 Task: Find an Airbnb in Jilin, China for 4 guests from July 10 to July 25, with a price range of ₹15,000 to ₹25,000, 2 bedrooms, 3 beds, 2 bathrooms, and amenities including Wifi, Free parking, TV, and Breakfast. Enable self check-in.
Action: Mouse moved to (480, 65)
Screenshot: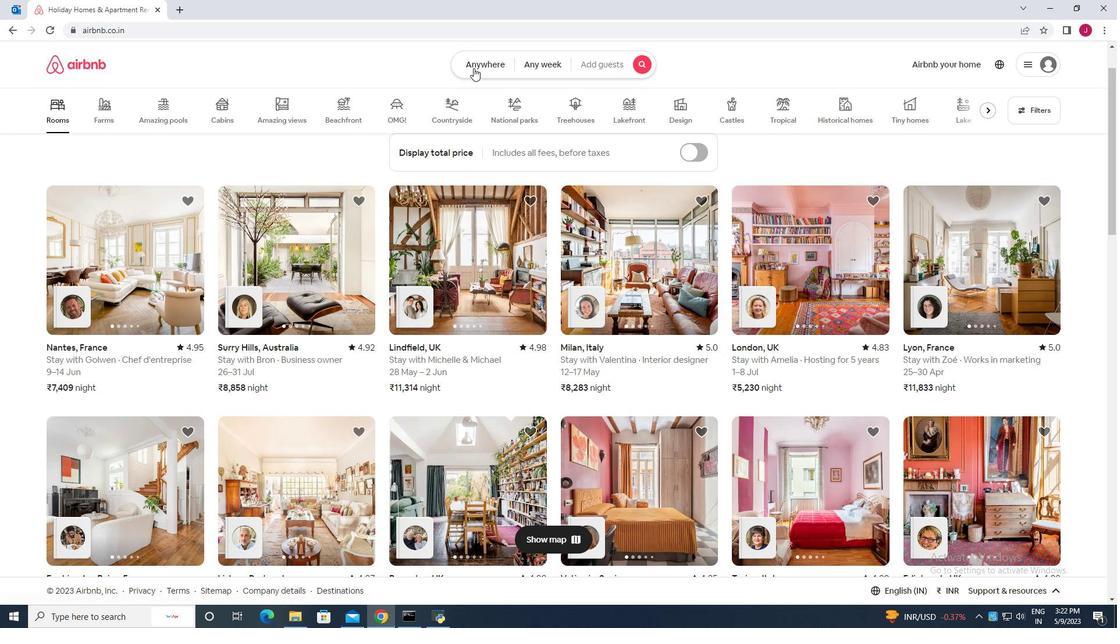
Action: Mouse pressed left at (480, 65)
Screenshot: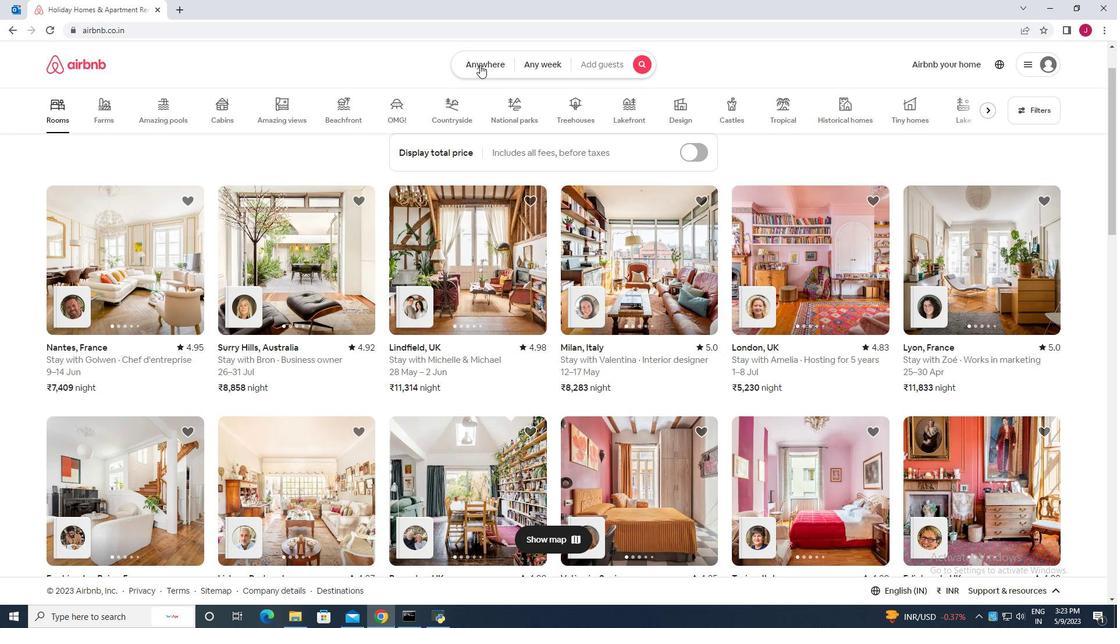 
Action: Mouse moved to (376, 110)
Screenshot: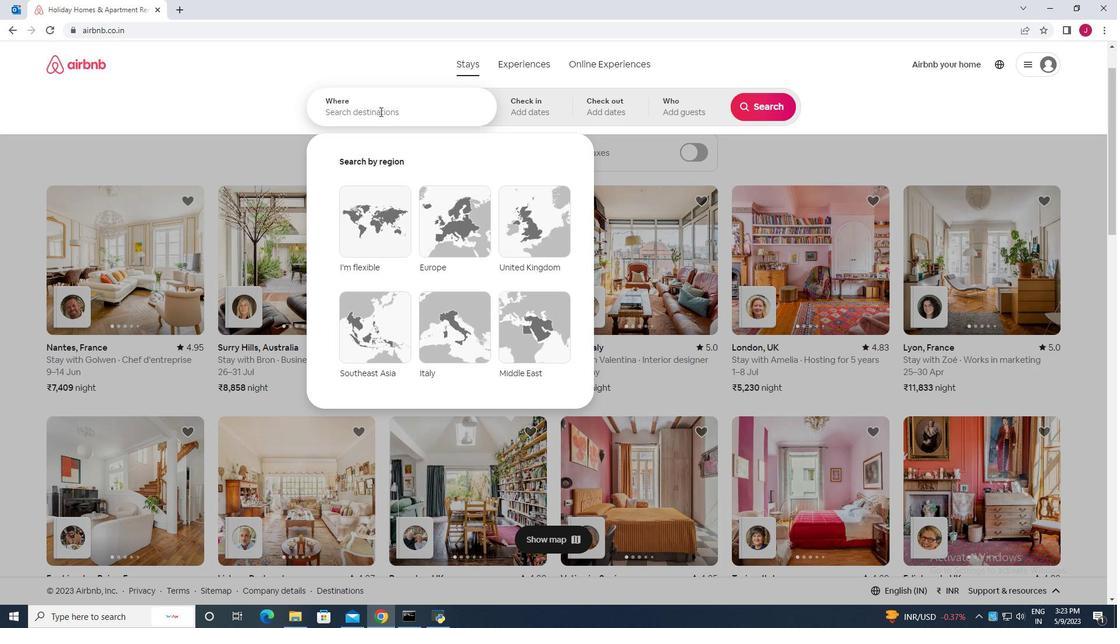 
Action: Mouse pressed left at (376, 110)
Screenshot: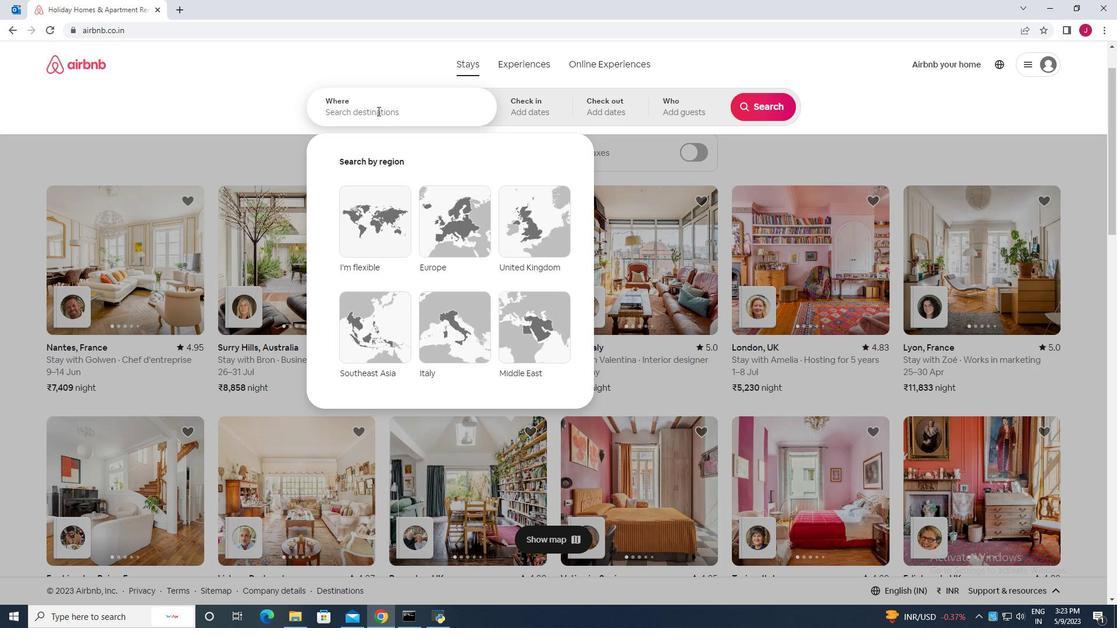 
Action: Key pressed jilin<Key.space>china
Screenshot: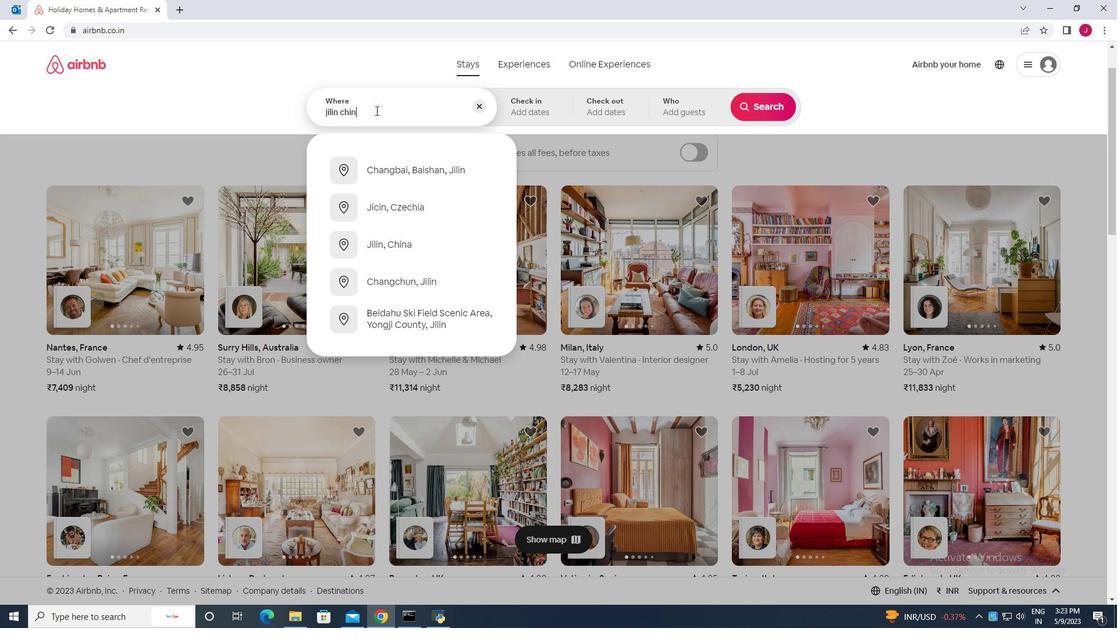
Action: Mouse moved to (404, 211)
Screenshot: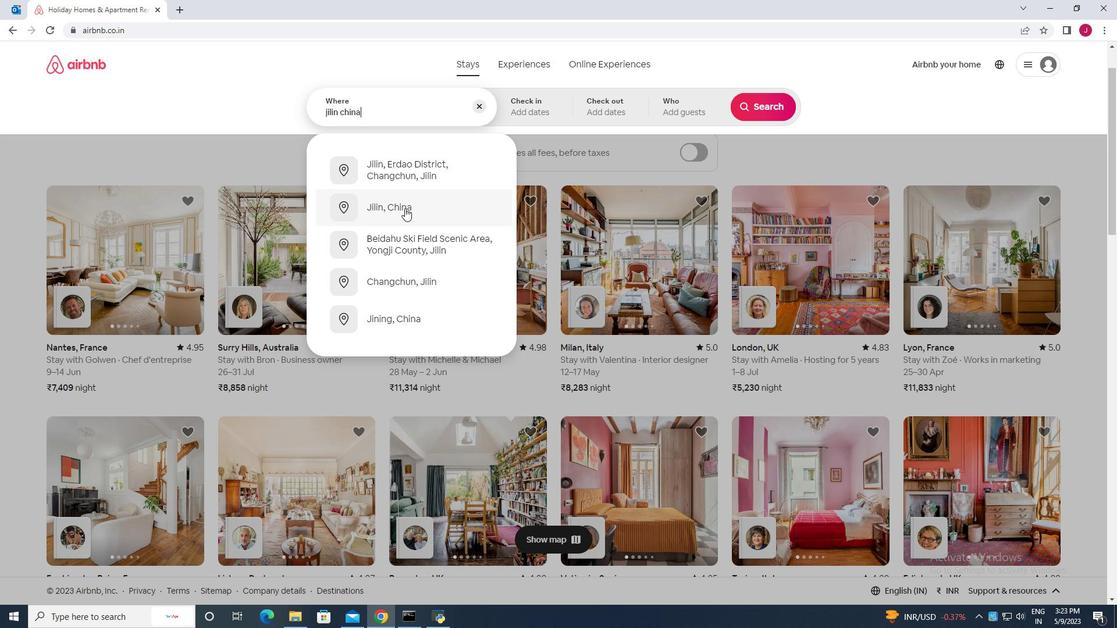 
Action: Mouse pressed left at (404, 211)
Screenshot: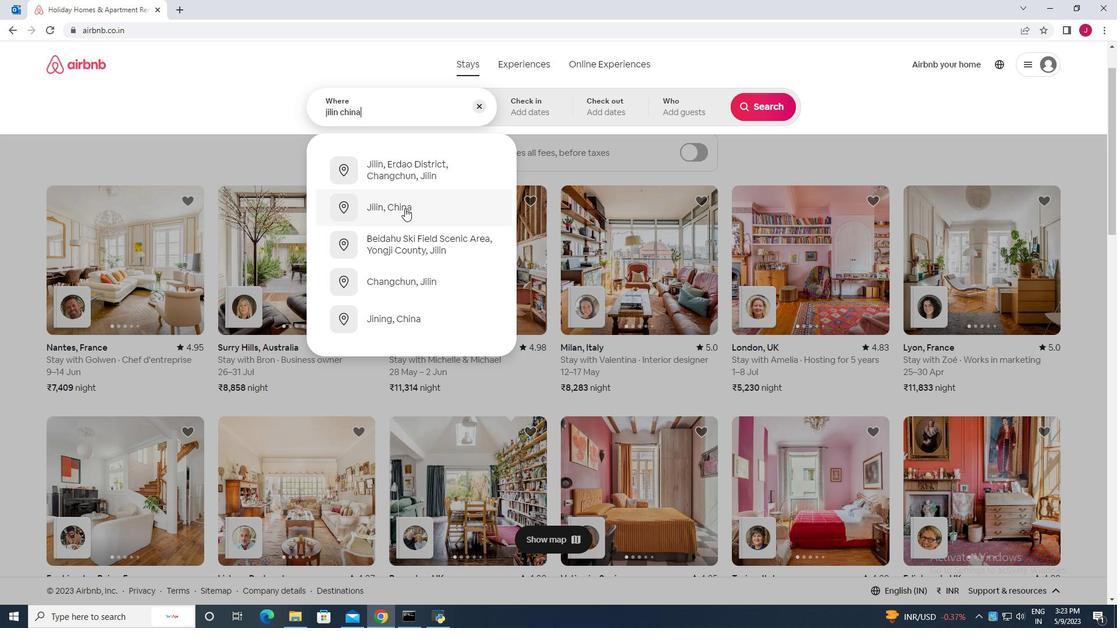 
Action: Mouse moved to (764, 201)
Screenshot: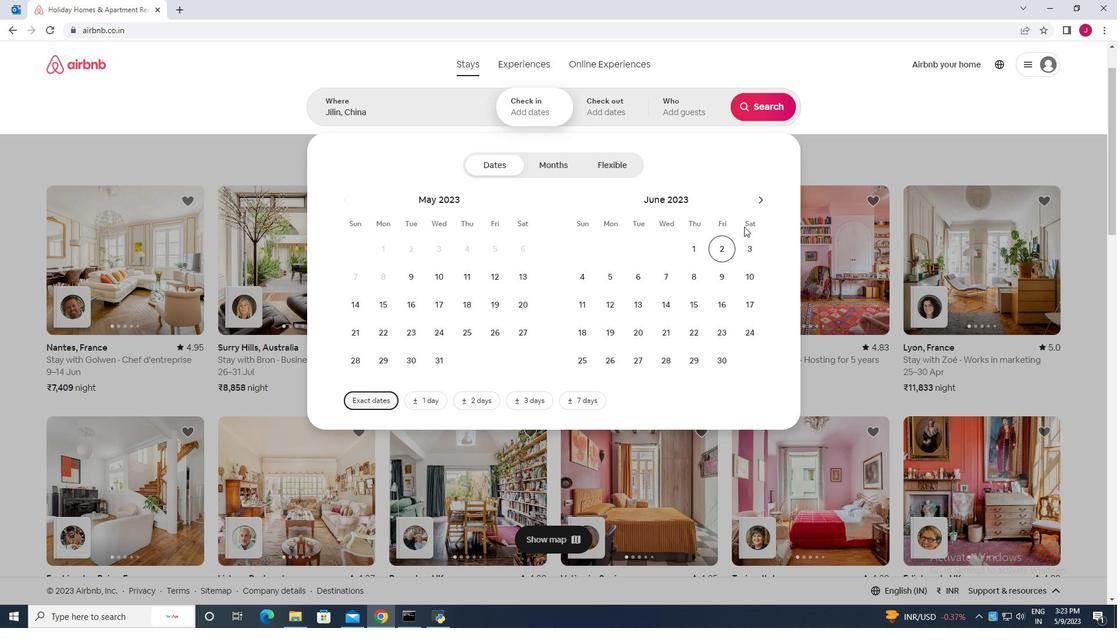 
Action: Mouse pressed left at (764, 201)
Screenshot: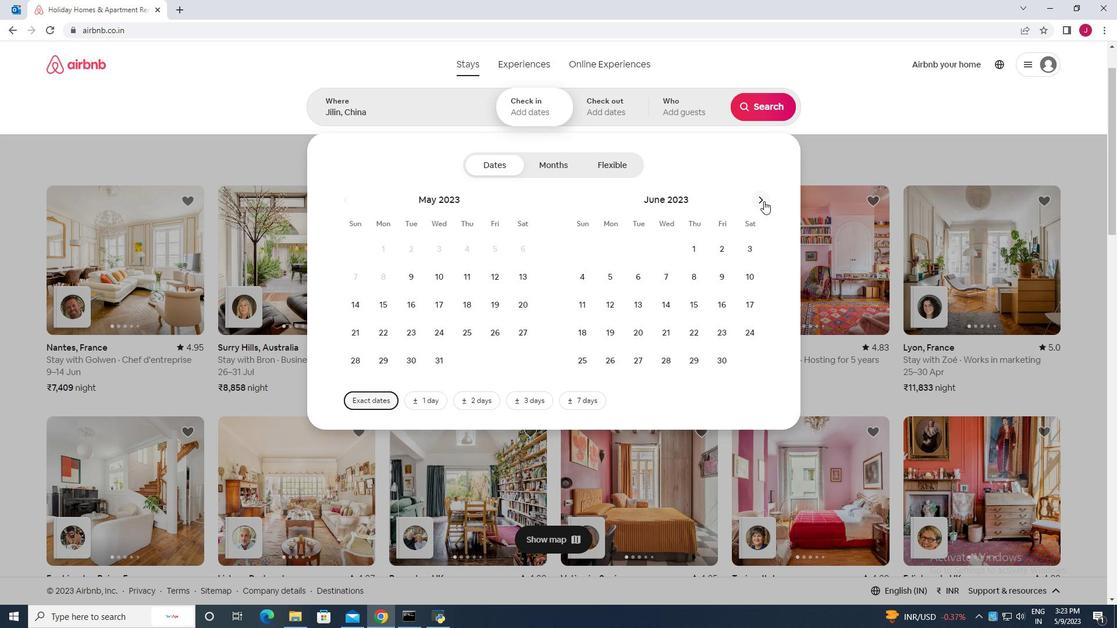 
Action: Mouse moved to (618, 306)
Screenshot: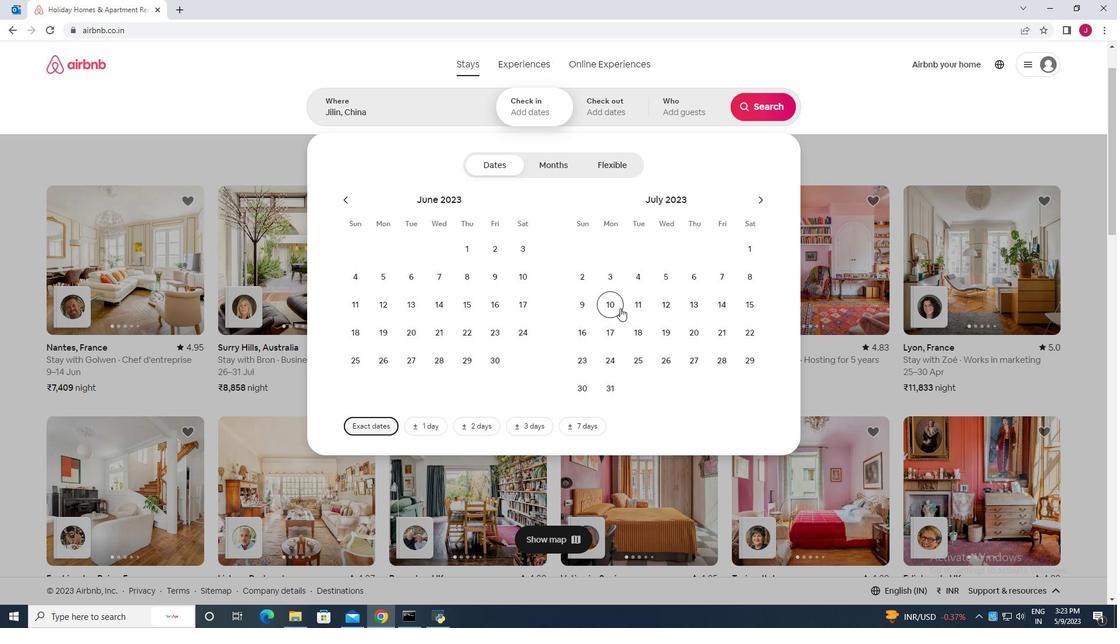 
Action: Mouse pressed left at (618, 306)
Screenshot: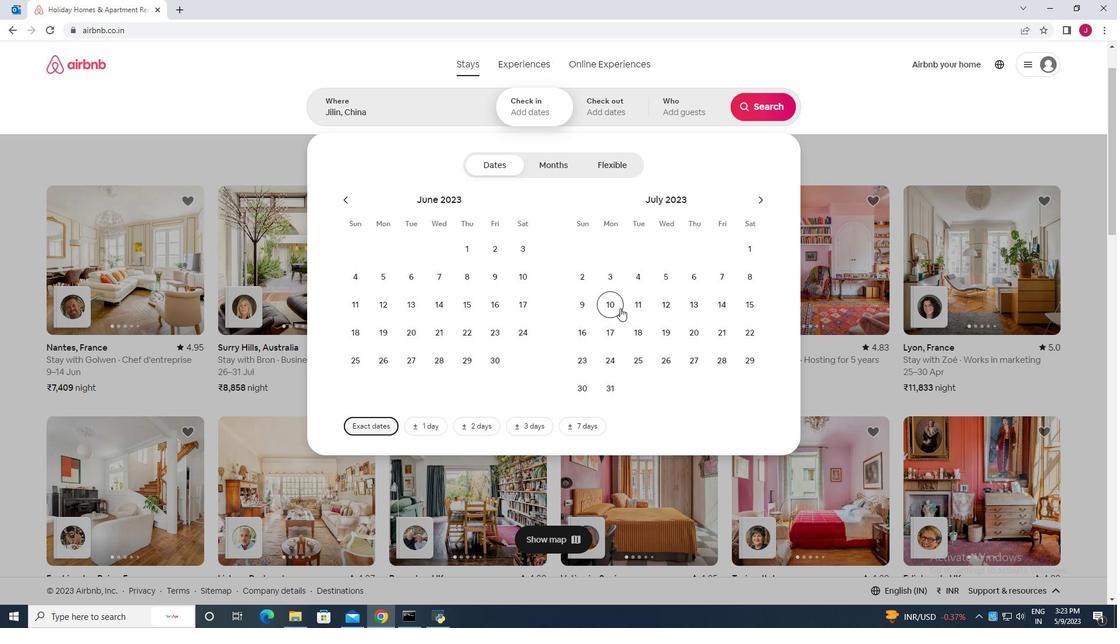 
Action: Mouse moved to (637, 363)
Screenshot: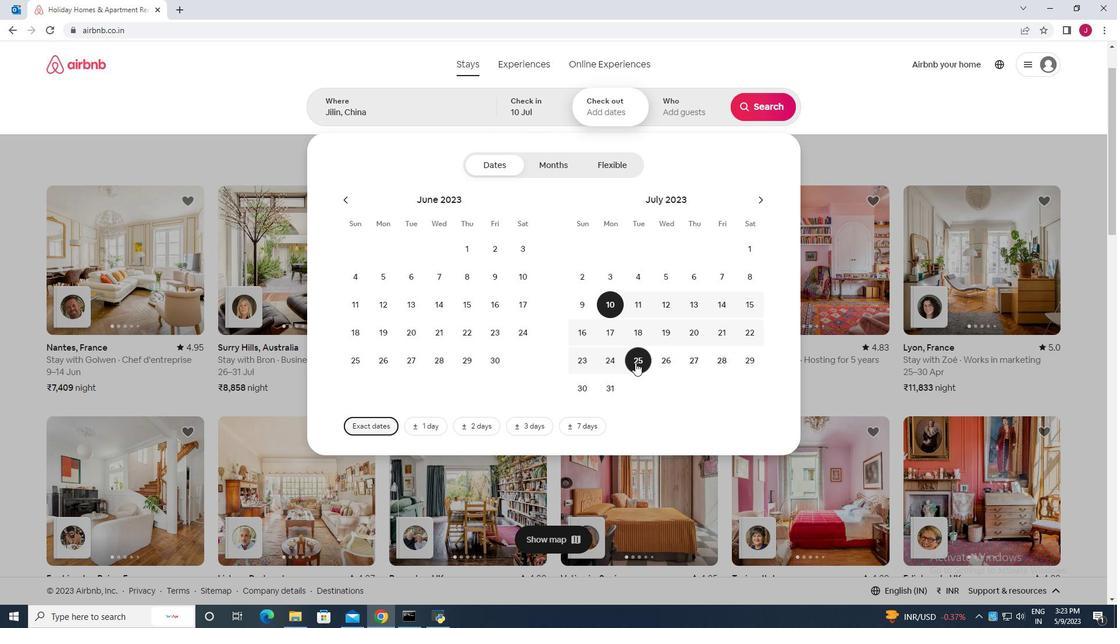 
Action: Mouse pressed left at (637, 363)
Screenshot: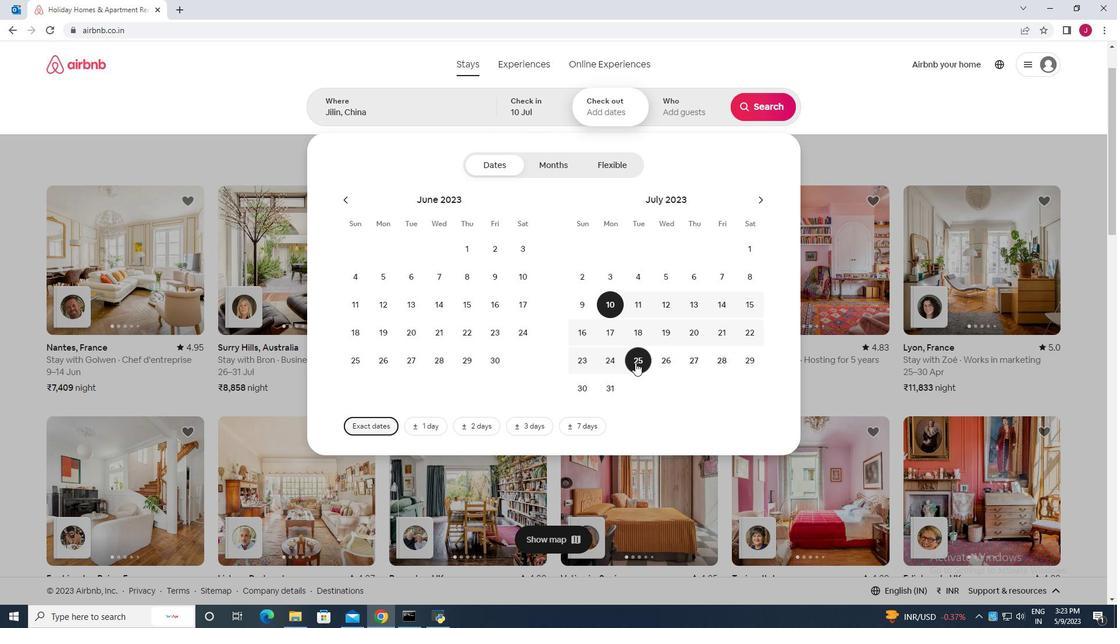 
Action: Mouse moved to (694, 116)
Screenshot: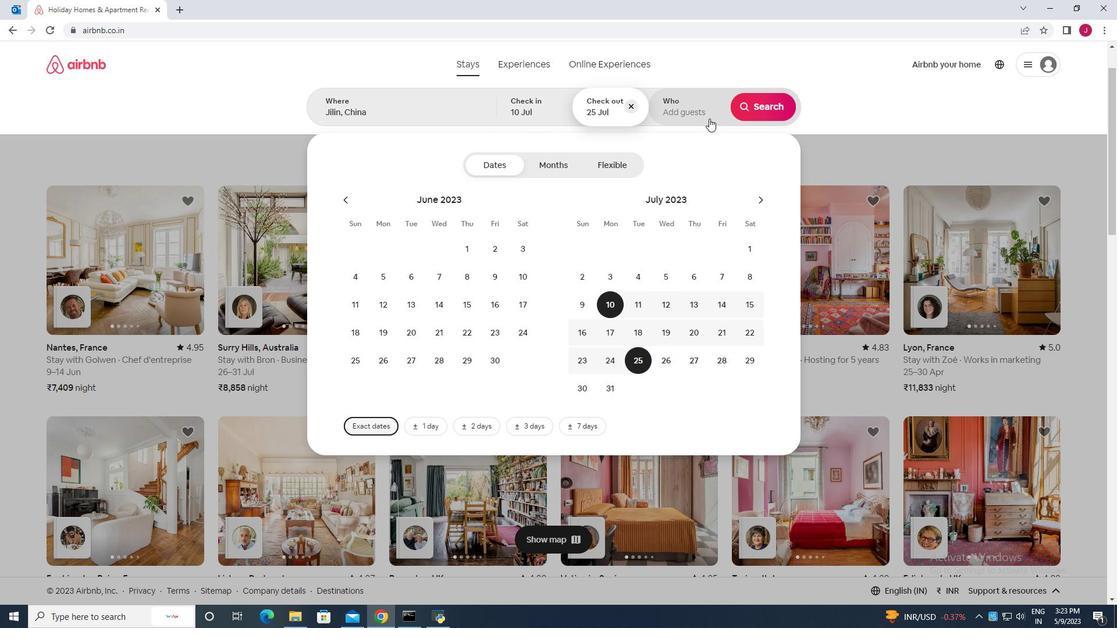 
Action: Mouse pressed left at (694, 116)
Screenshot: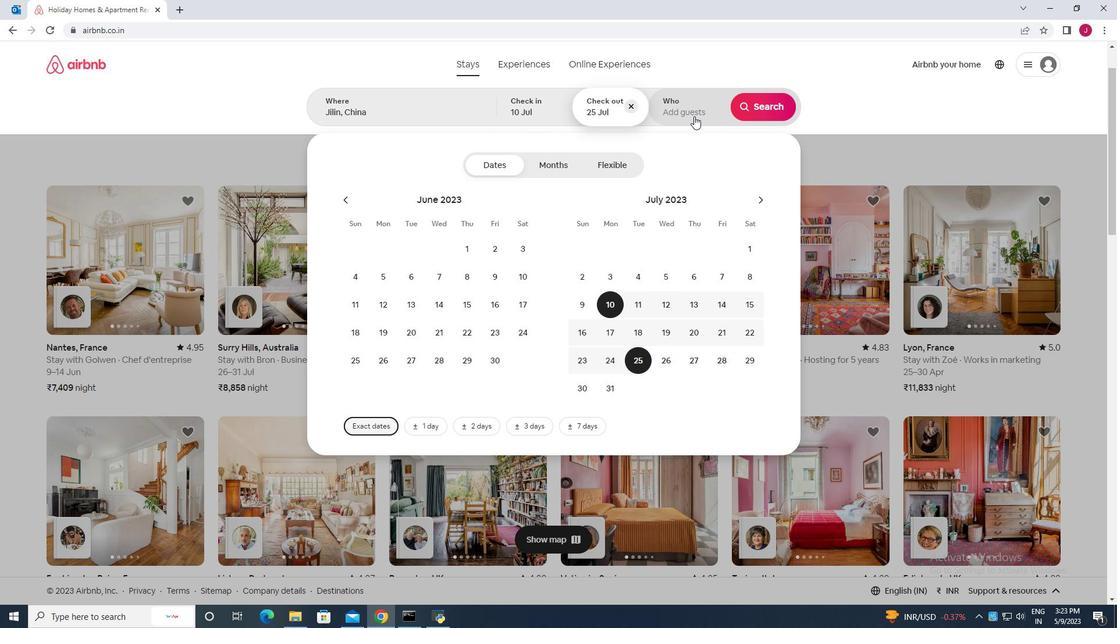 
Action: Mouse moved to (768, 168)
Screenshot: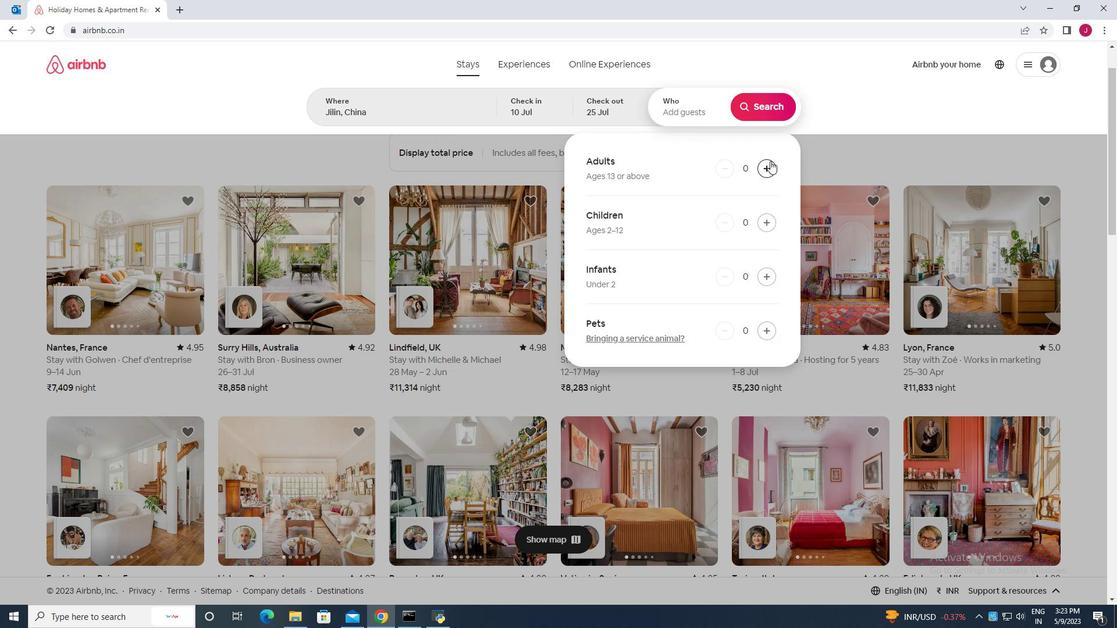 
Action: Mouse pressed left at (768, 168)
Screenshot: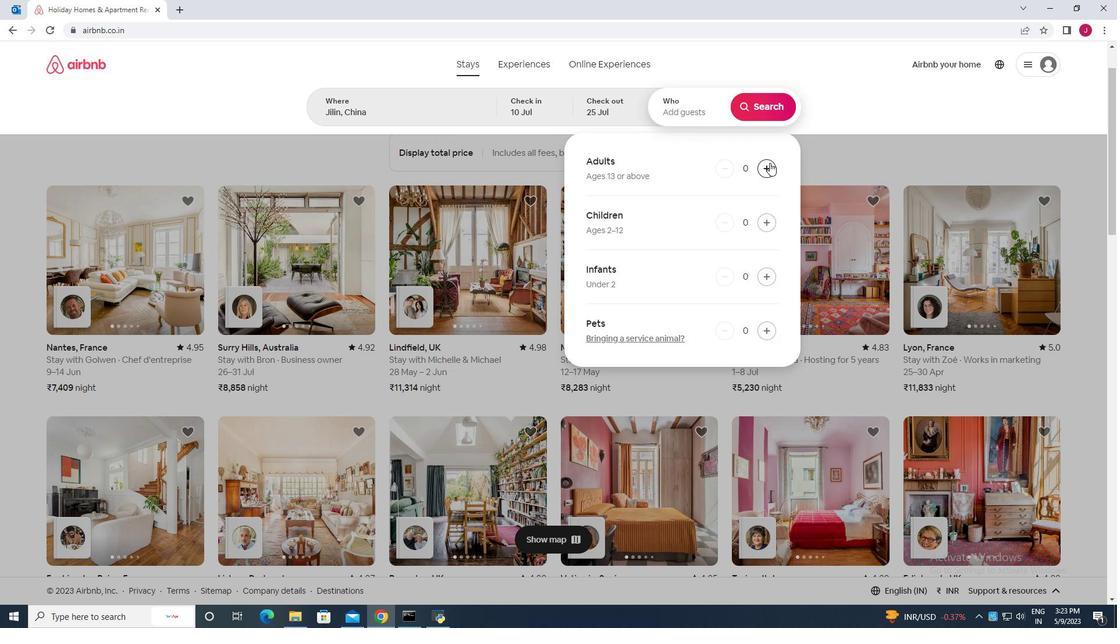 
Action: Mouse pressed left at (768, 168)
Screenshot: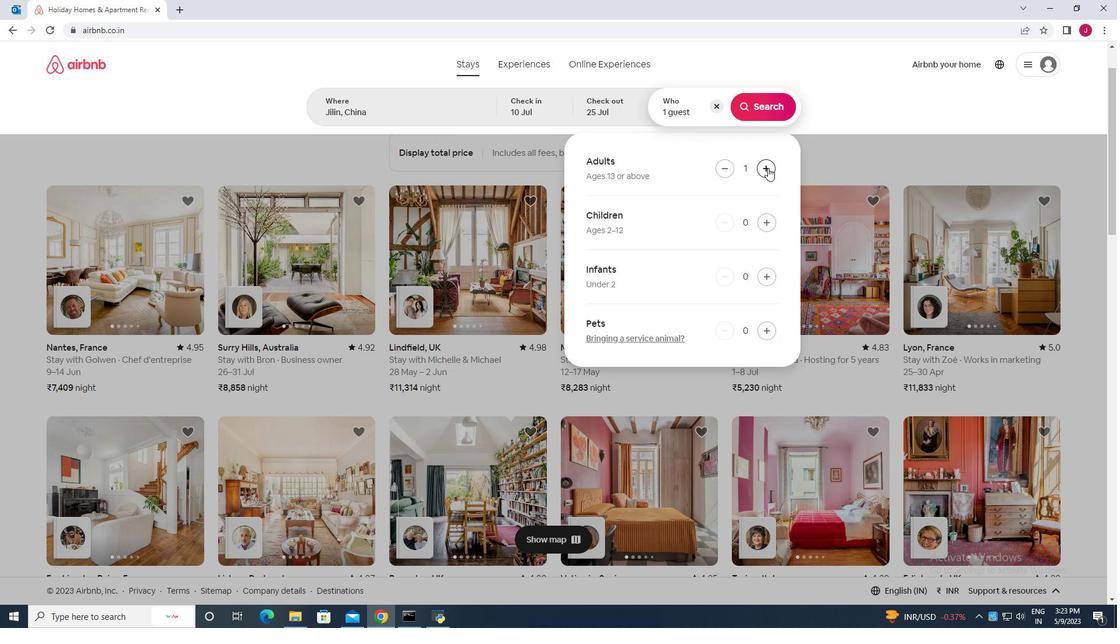 
Action: Mouse pressed left at (768, 168)
Screenshot: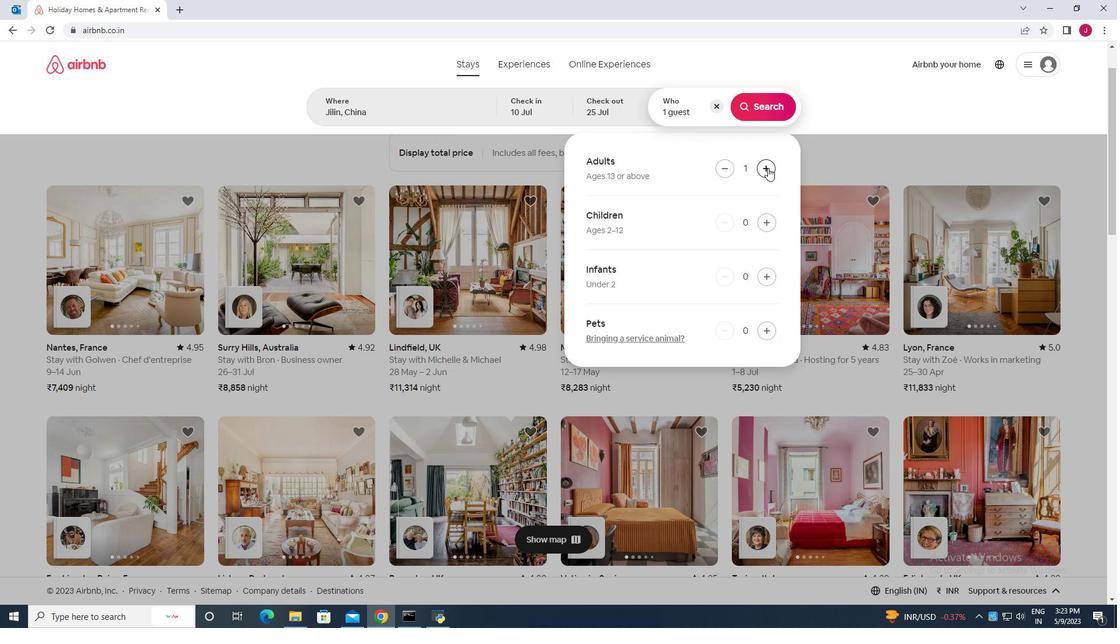 
Action: Mouse moved to (766, 222)
Screenshot: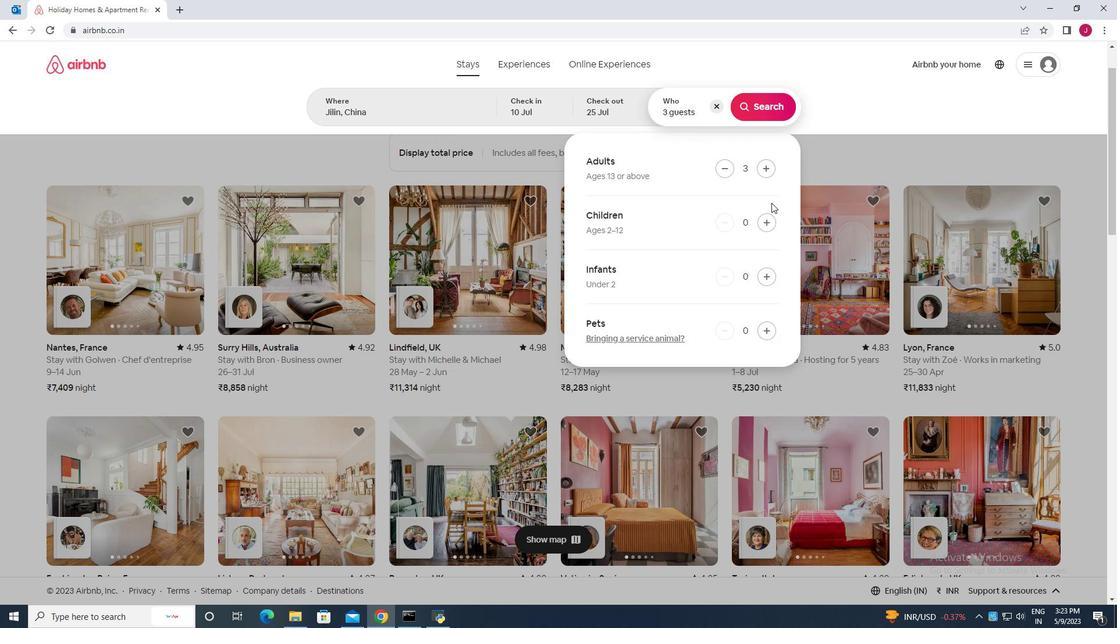 
Action: Mouse pressed left at (766, 222)
Screenshot: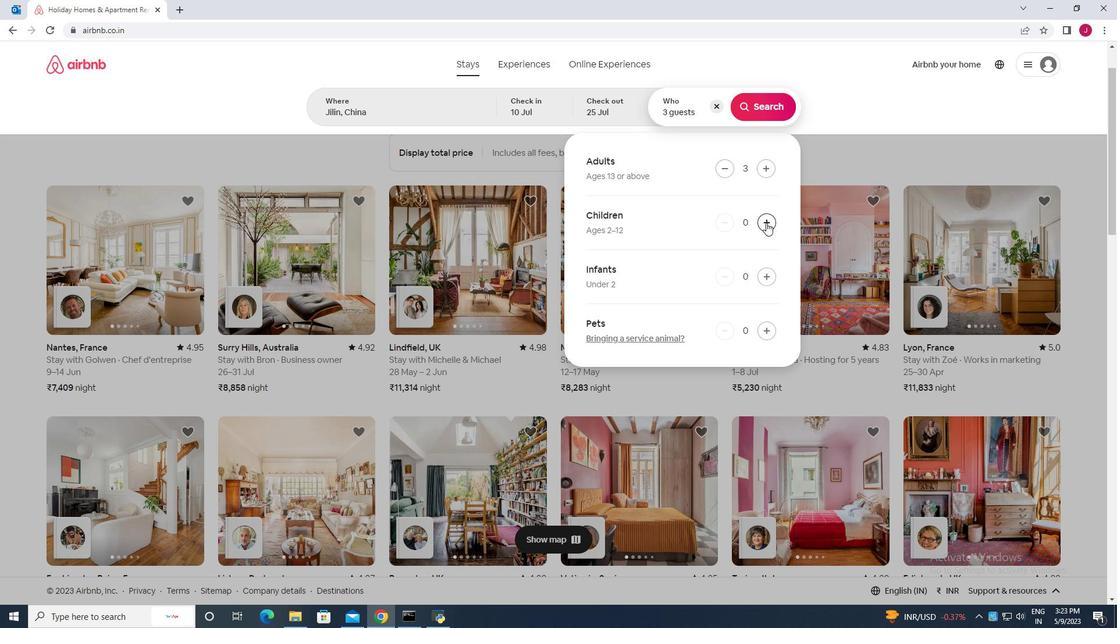 
Action: Mouse moved to (760, 109)
Screenshot: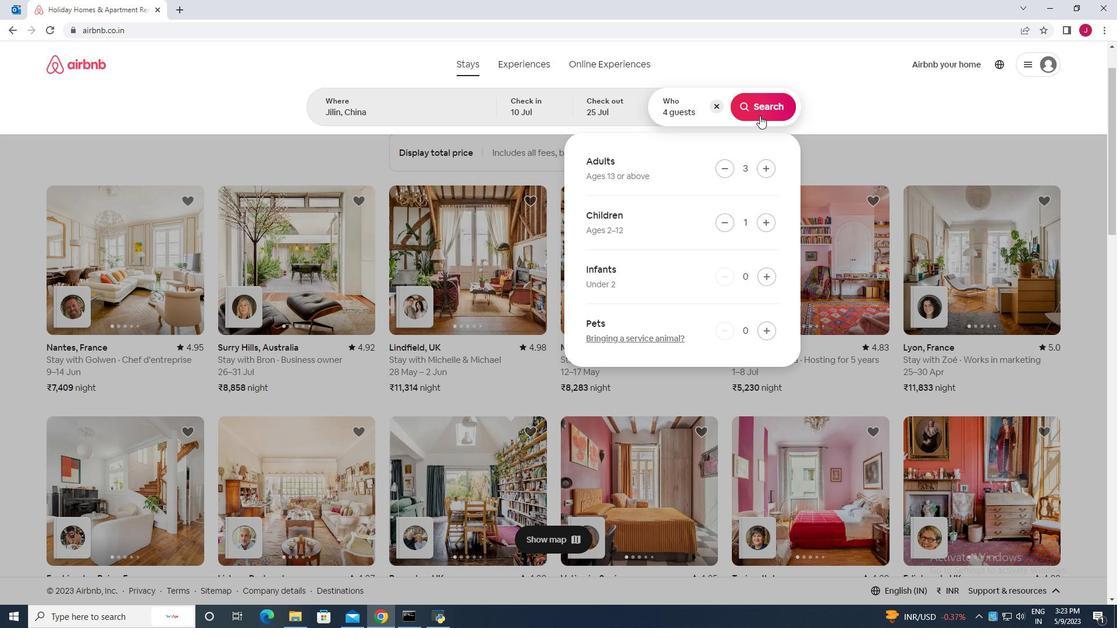 
Action: Mouse pressed left at (760, 109)
Screenshot: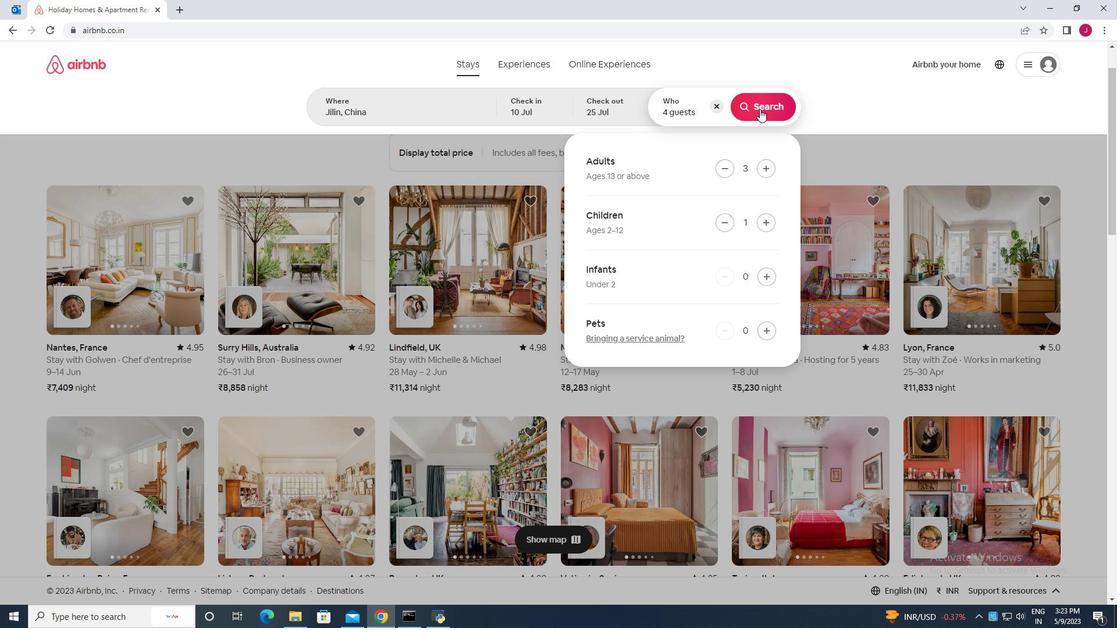 
Action: Mouse moved to (1071, 108)
Screenshot: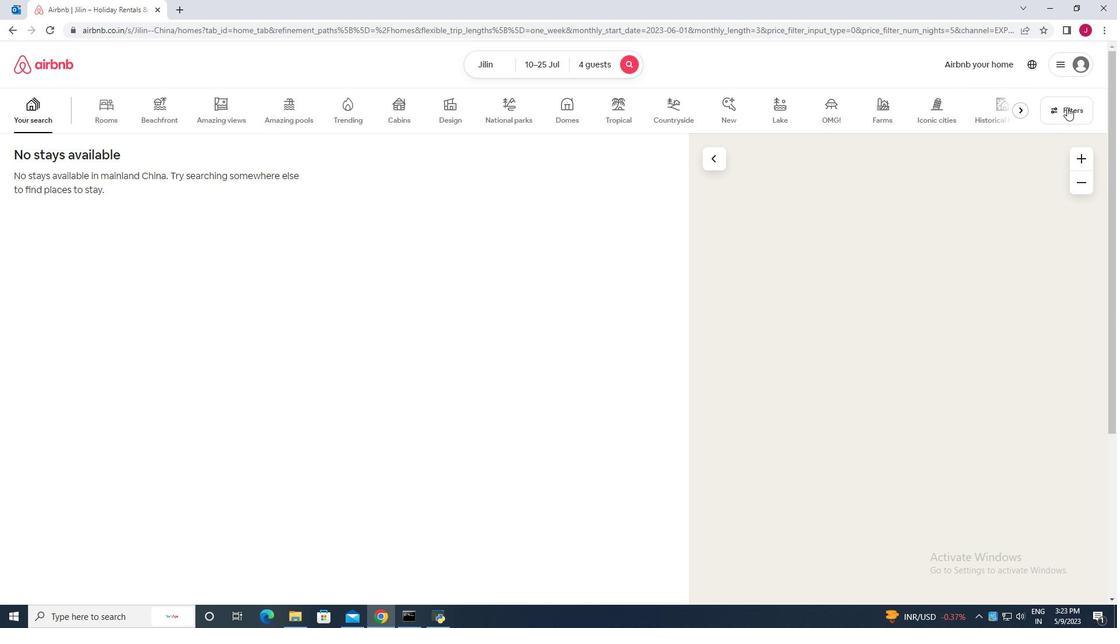 
Action: Mouse pressed left at (1071, 108)
Screenshot: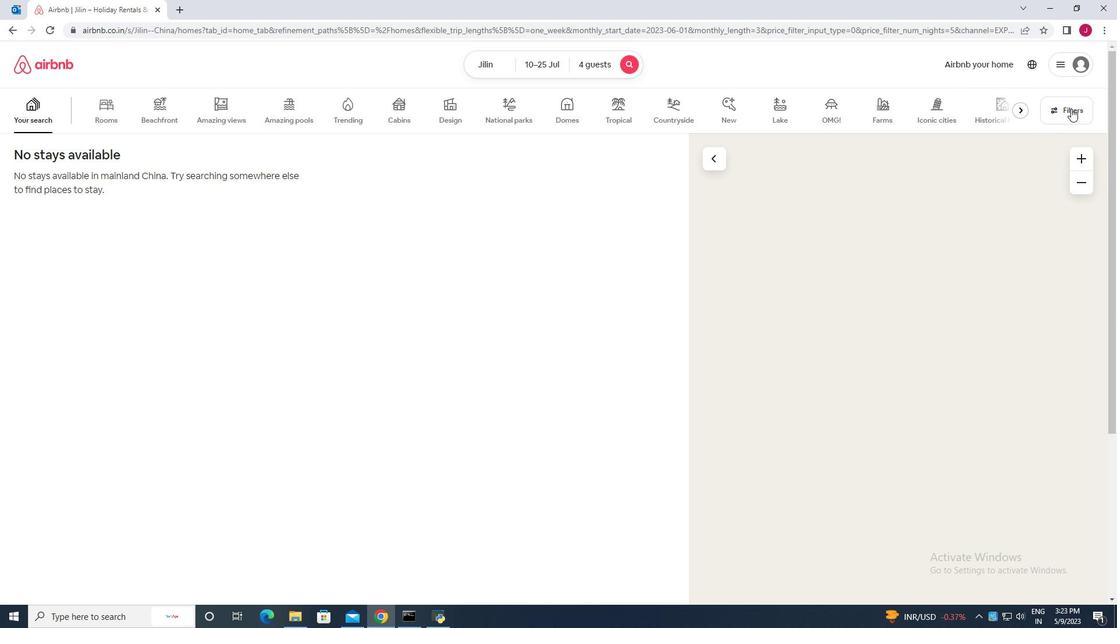 
Action: Mouse moved to (417, 389)
Screenshot: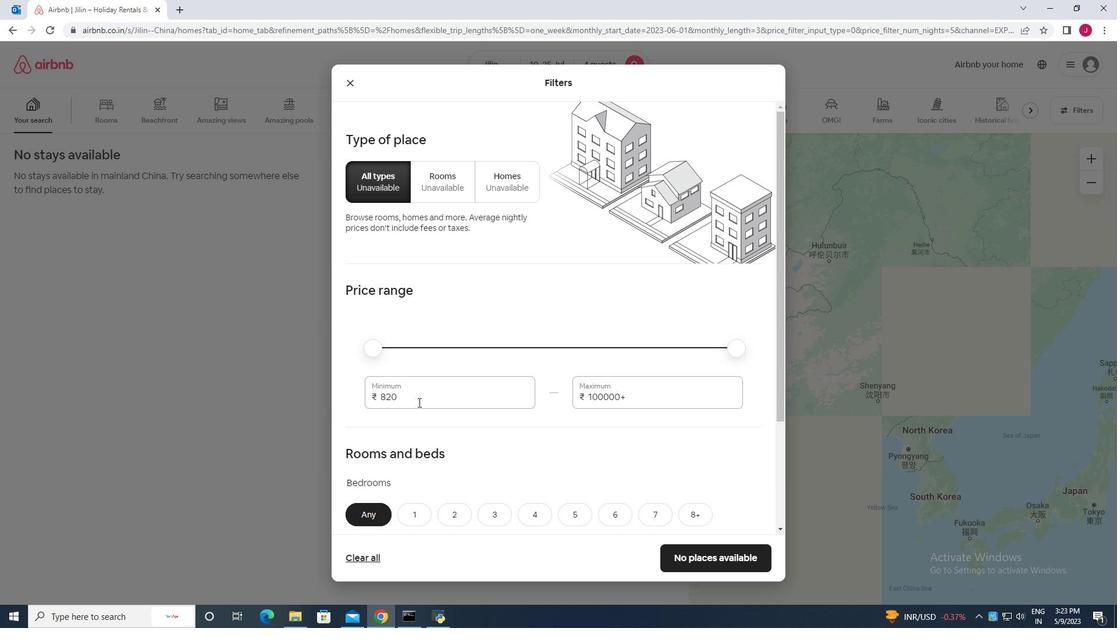 
Action: Mouse pressed left at (417, 389)
Screenshot: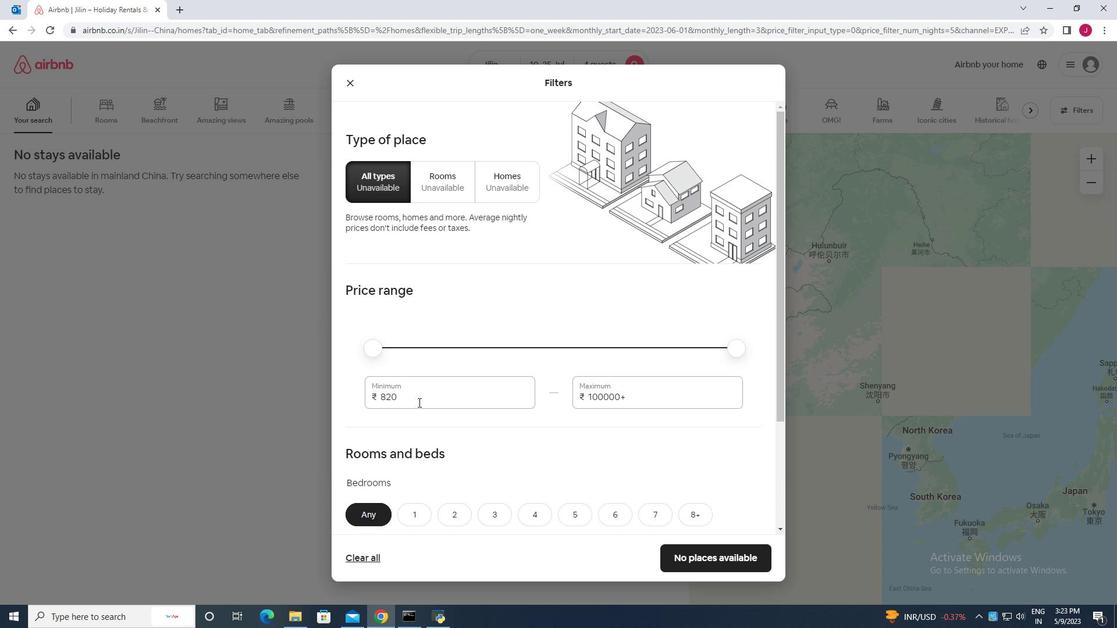 
Action: Key pressed <Key.backspace><Key.backspace><Key.backspace><Key.backspace>15000
Screenshot: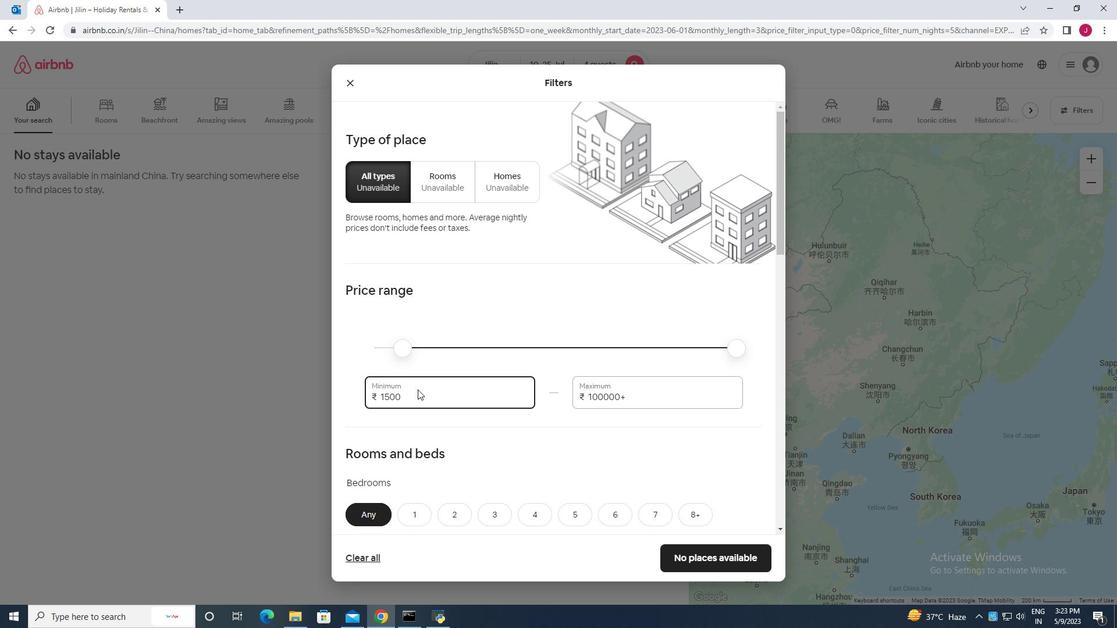 
Action: Mouse moved to (626, 395)
Screenshot: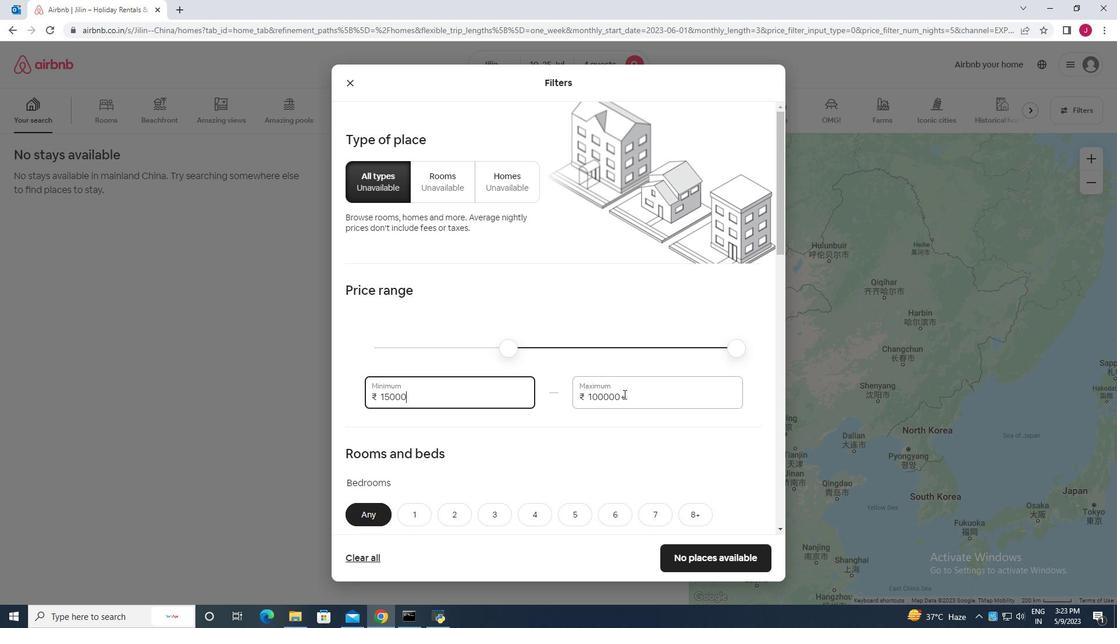 
Action: Mouse pressed left at (626, 395)
Screenshot: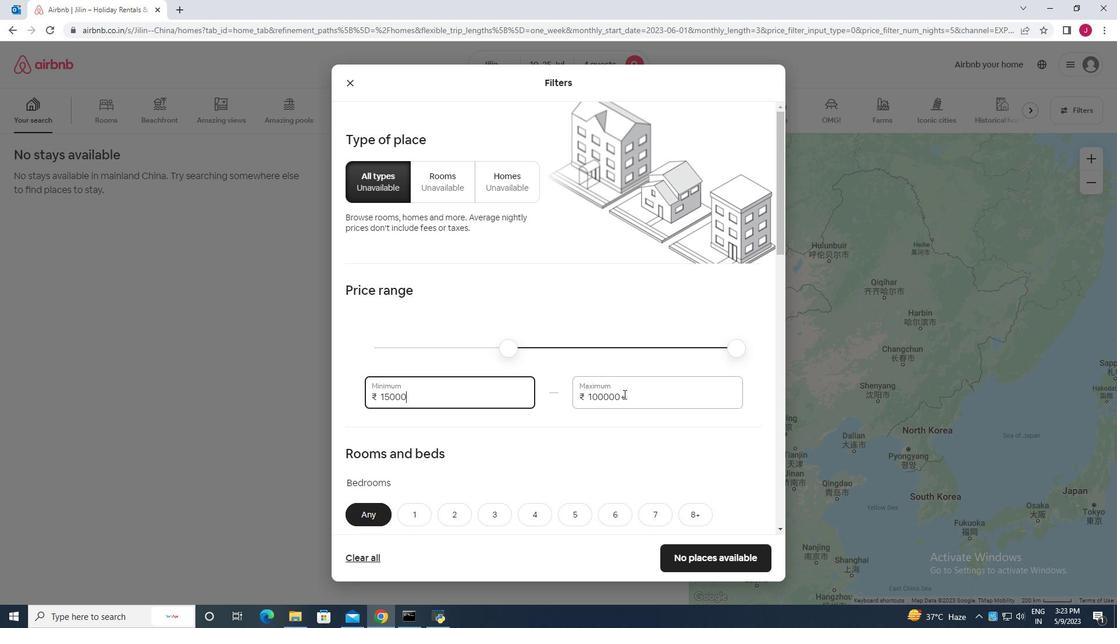 
Action: Mouse moved to (639, 399)
Screenshot: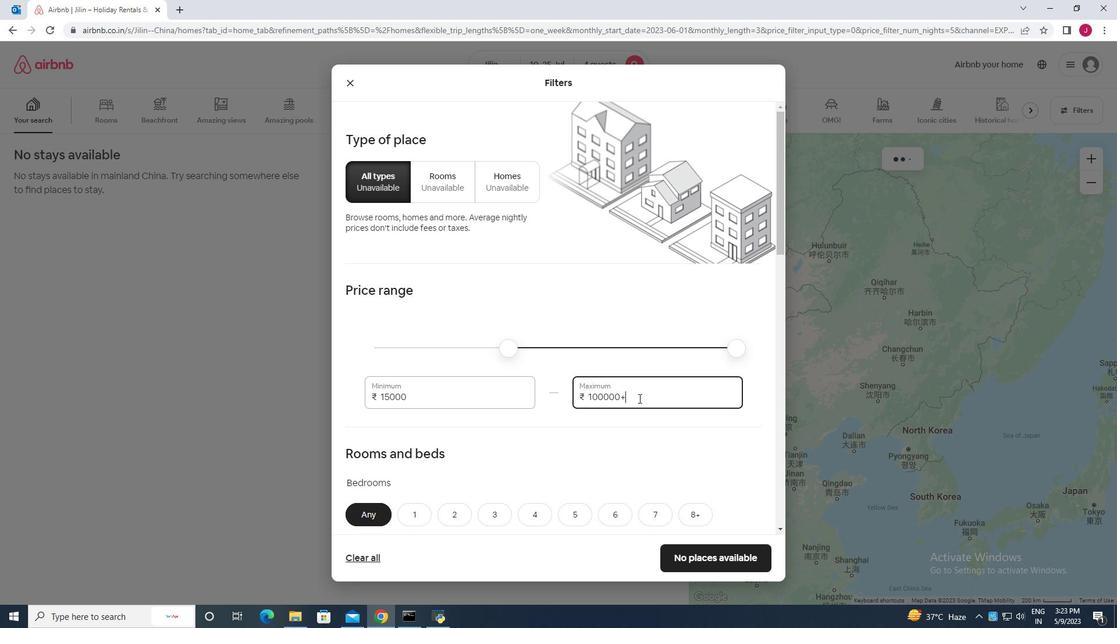
Action: Key pressed <Key.backspace><Key.backspace><Key.backspace><Key.backspace><Key.backspace><Key.backspace><Key.backspace><Key.backspace><Key.backspace><Key.backspace><Key.backspace><Key.backspace><Key.backspace><Key.backspace><Key.backspace>25000
Screenshot: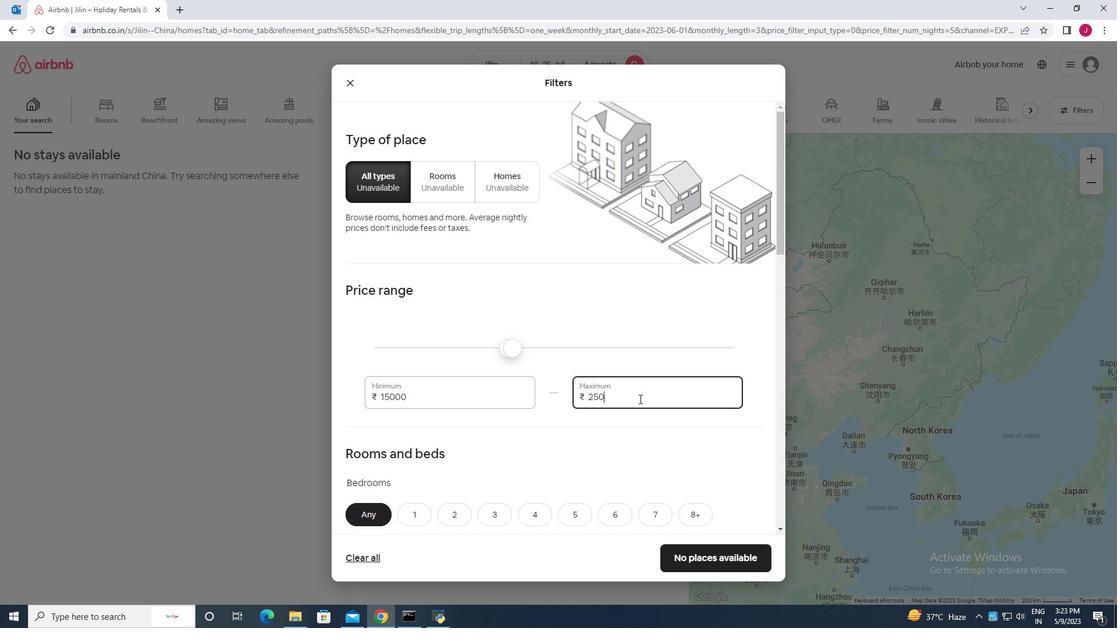 
Action: Mouse moved to (645, 422)
Screenshot: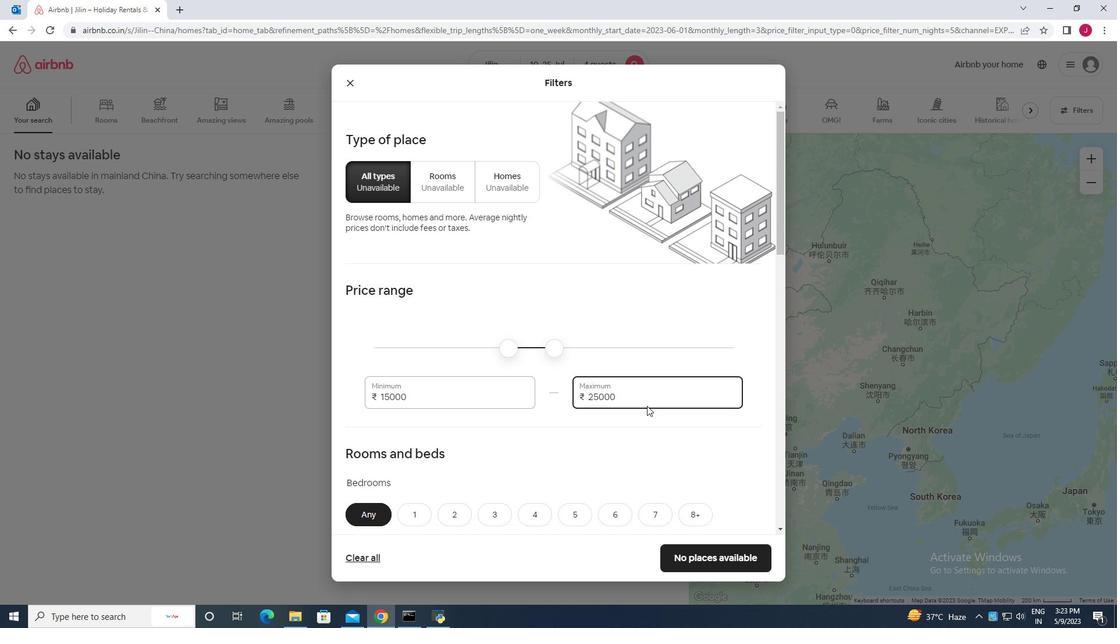 
Action: Mouse scrolled (645, 422) with delta (0, 0)
Screenshot: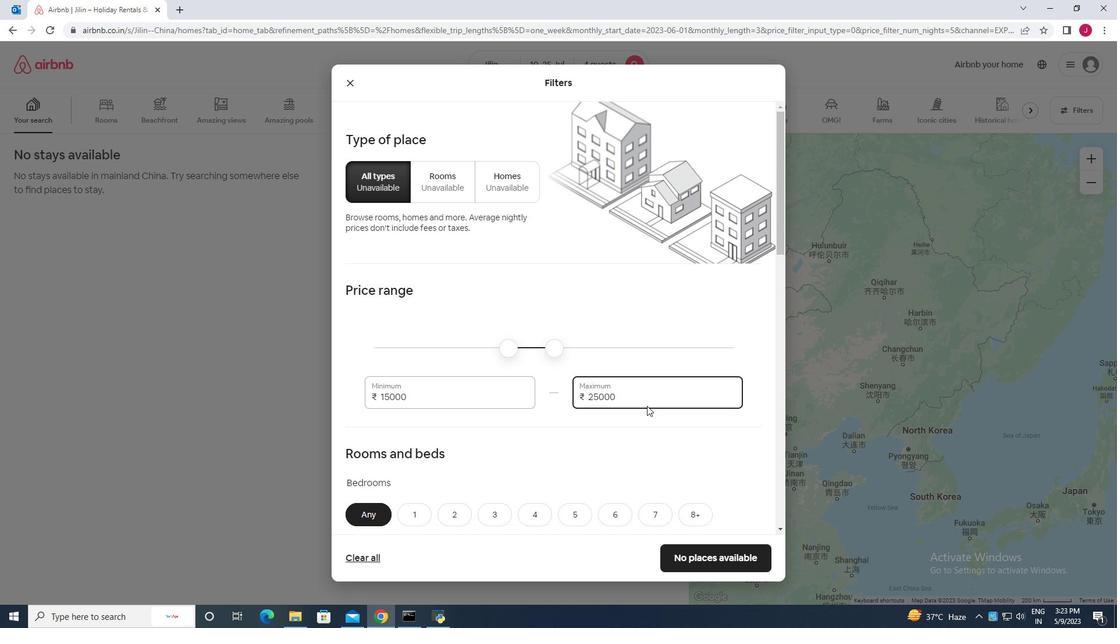 
Action: Mouse moved to (636, 428)
Screenshot: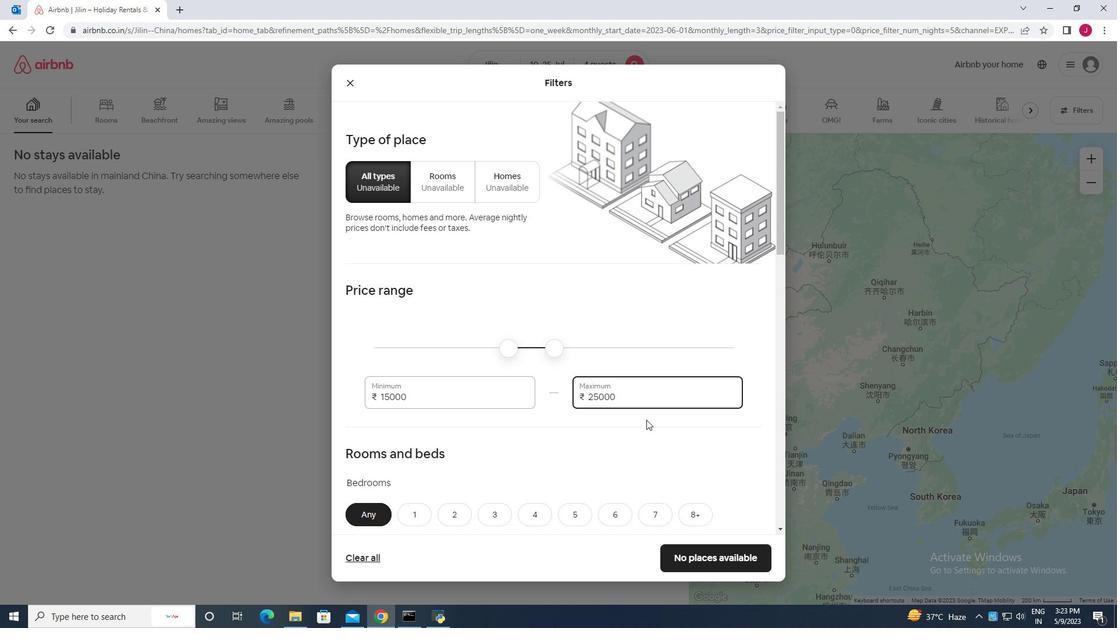 
Action: Mouse scrolled (636, 427) with delta (0, 0)
Screenshot: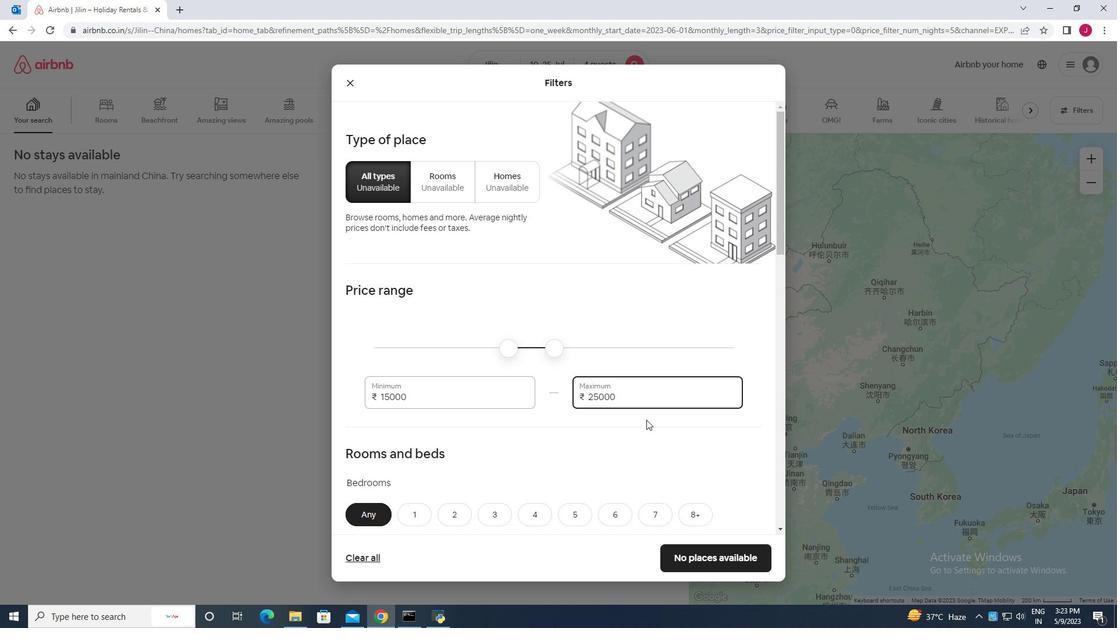
Action: Mouse moved to (633, 430)
Screenshot: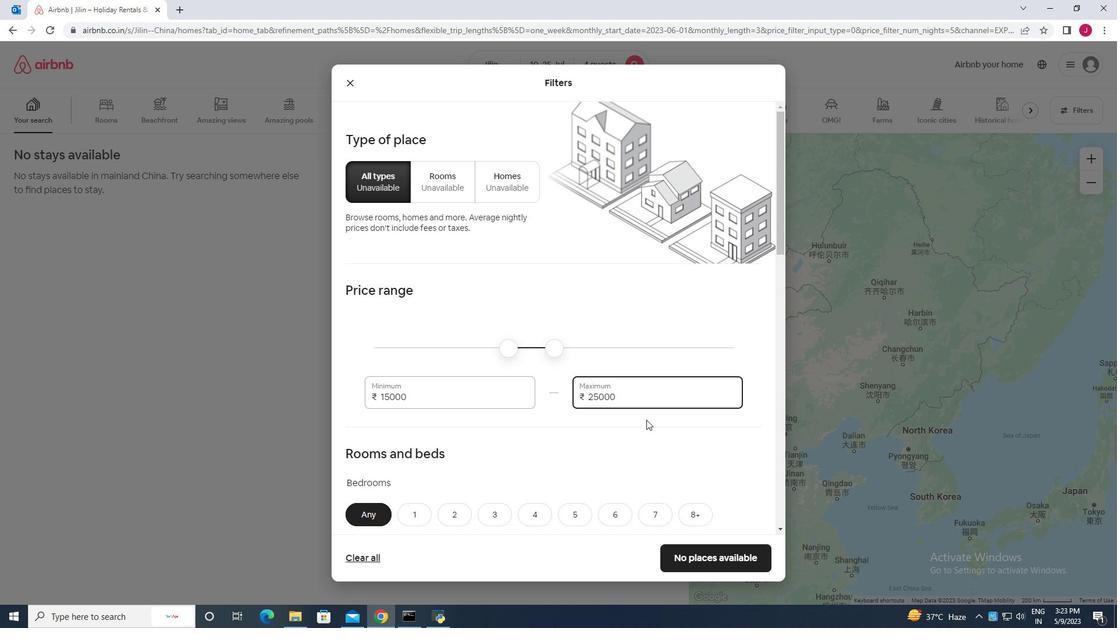 
Action: Mouse scrolled (633, 429) with delta (0, 0)
Screenshot: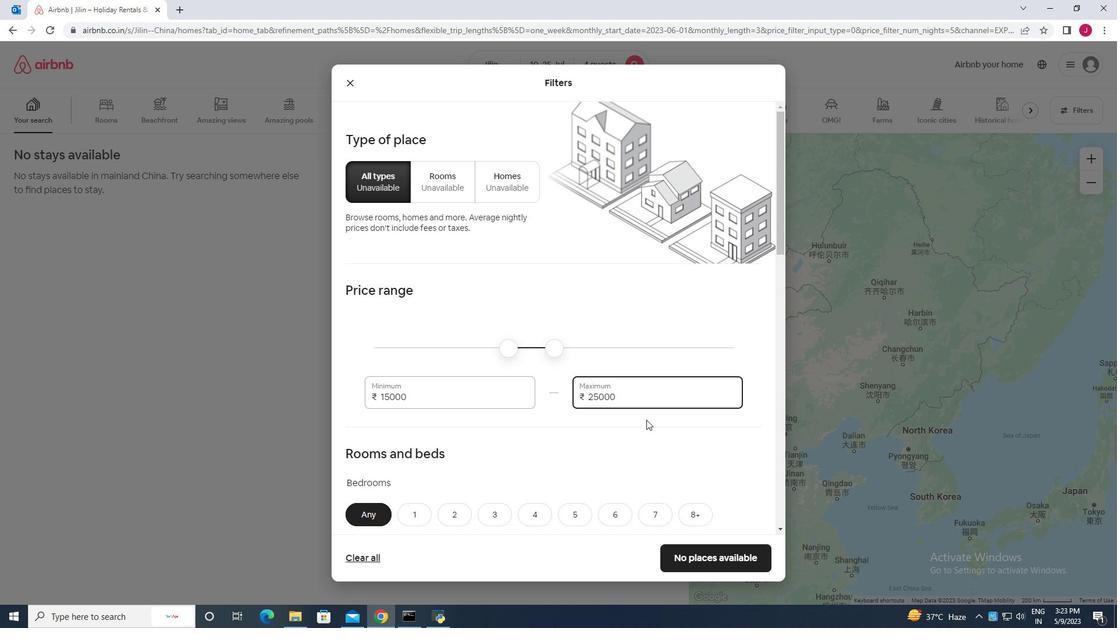 
Action: Mouse moved to (454, 341)
Screenshot: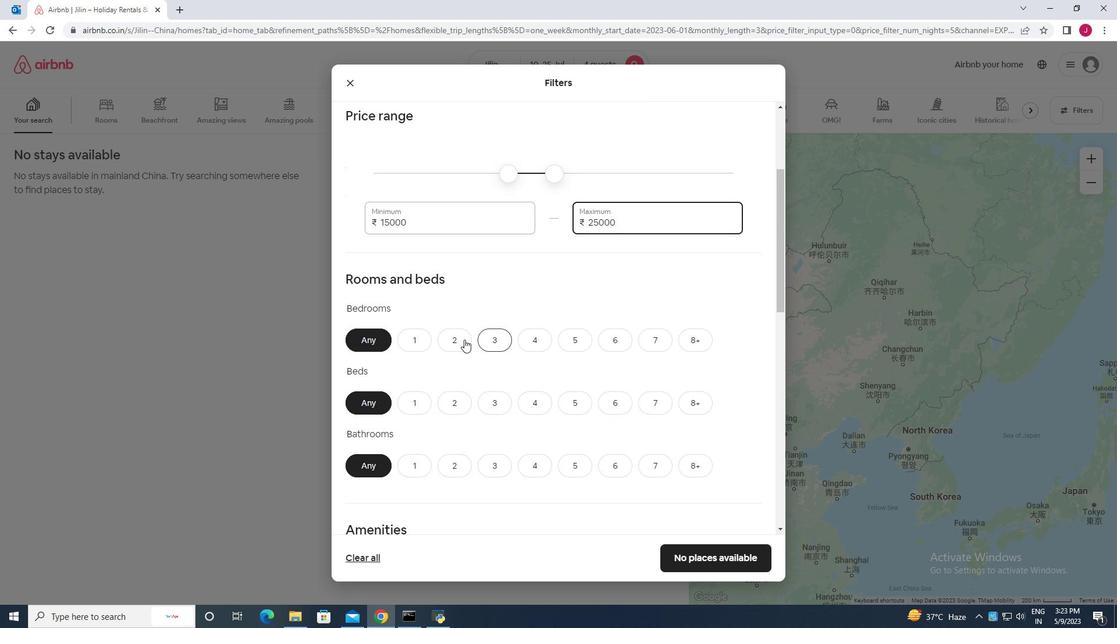 
Action: Mouse pressed left at (454, 341)
Screenshot: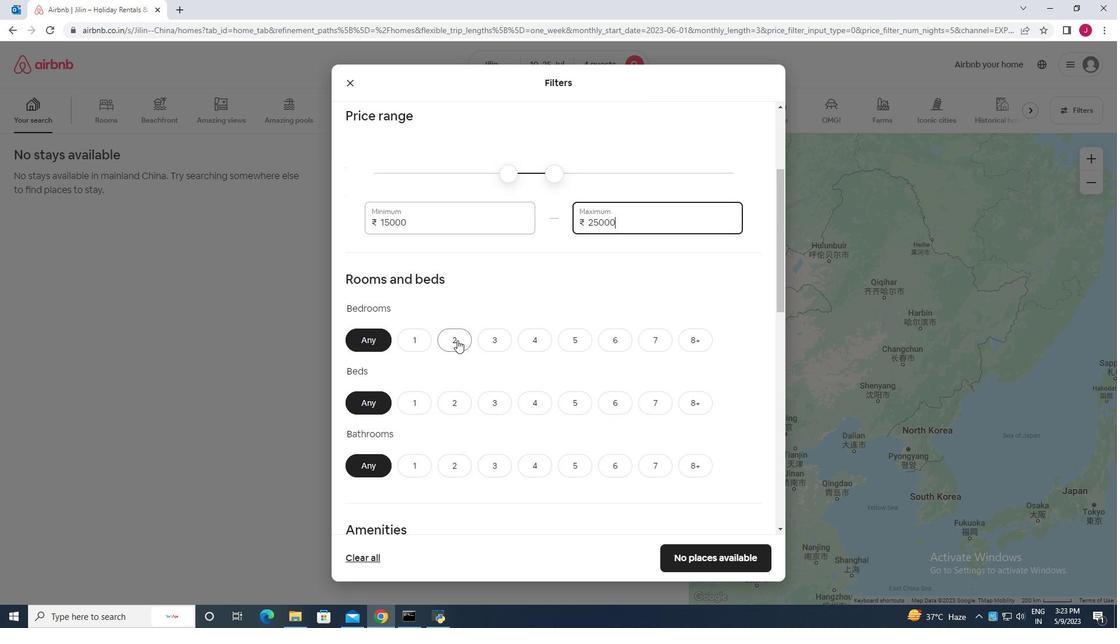 
Action: Mouse moved to (497, 403)
Screenshot: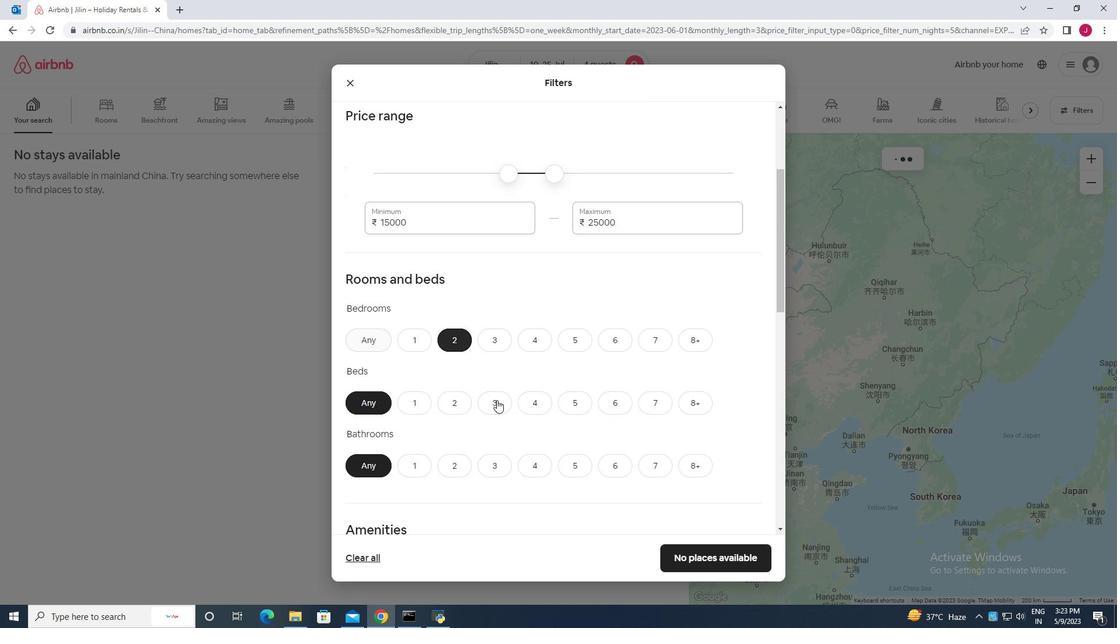 
Action: Mouse pressed left at (497, 403)
Screenshot: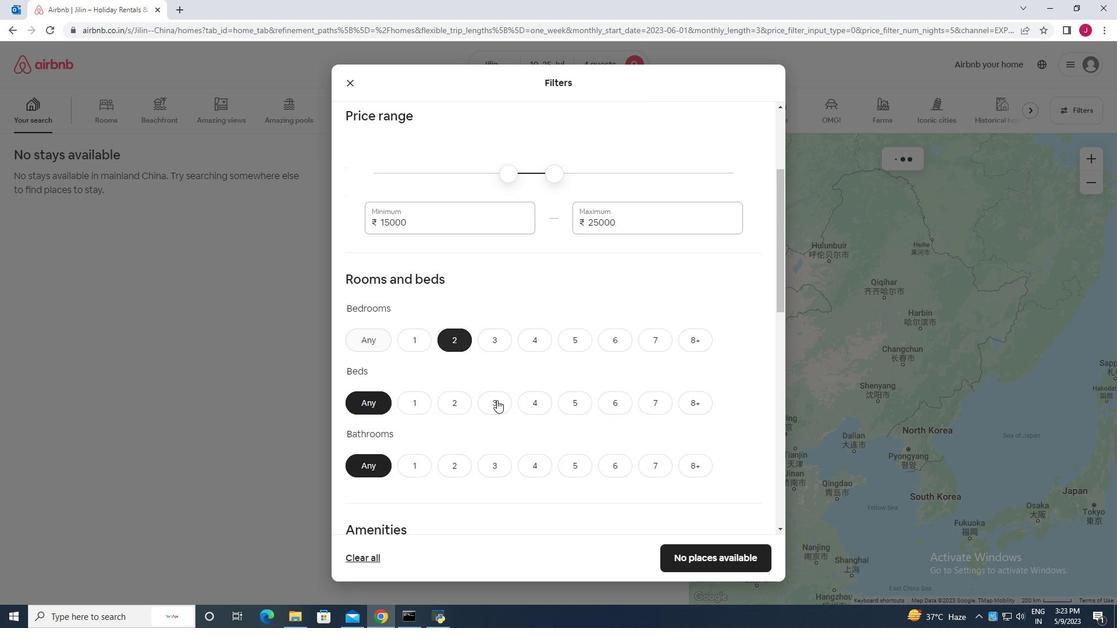 
Action: Mouse moved to (455, 473)
Screenshot: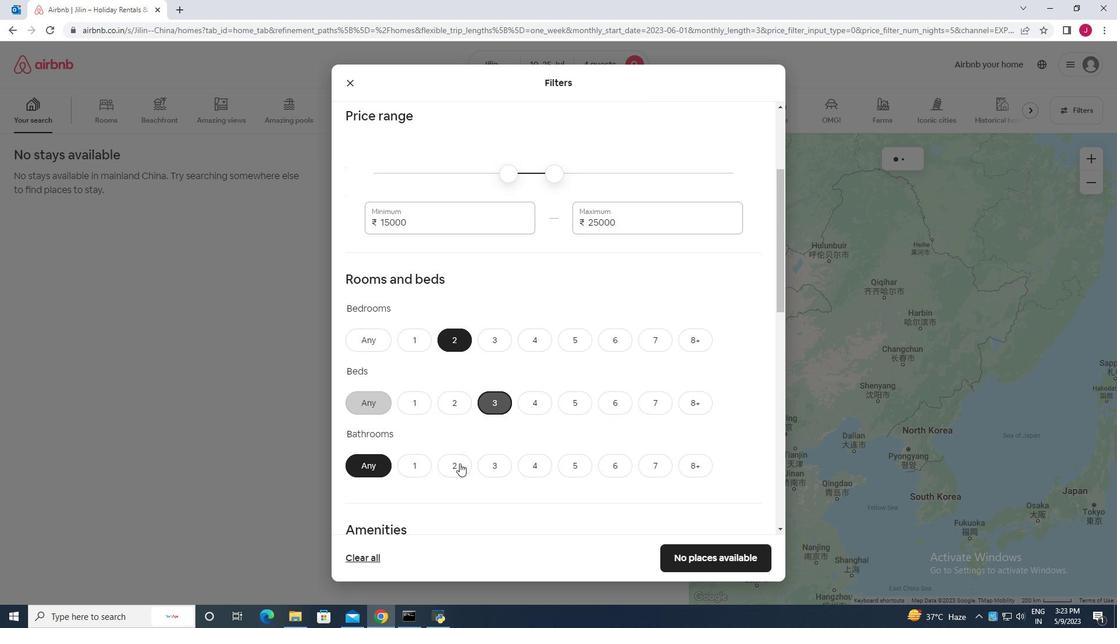 
Action: Mouse pressed left at (455, 473)
Screenshot: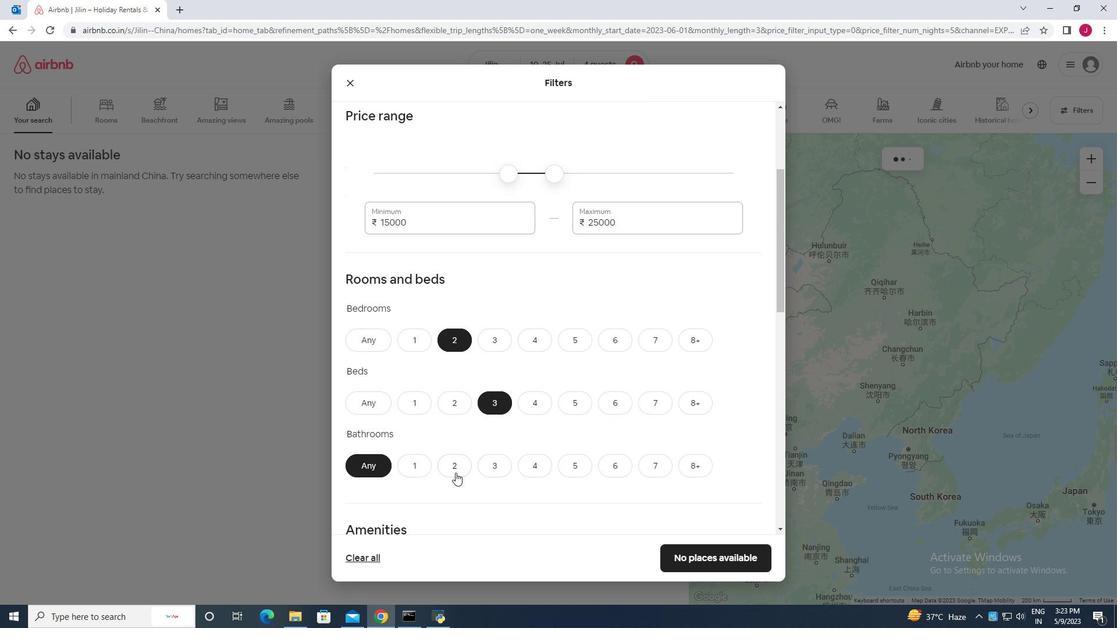 
Action: Mouse moved to (504, 428)
Screenshot: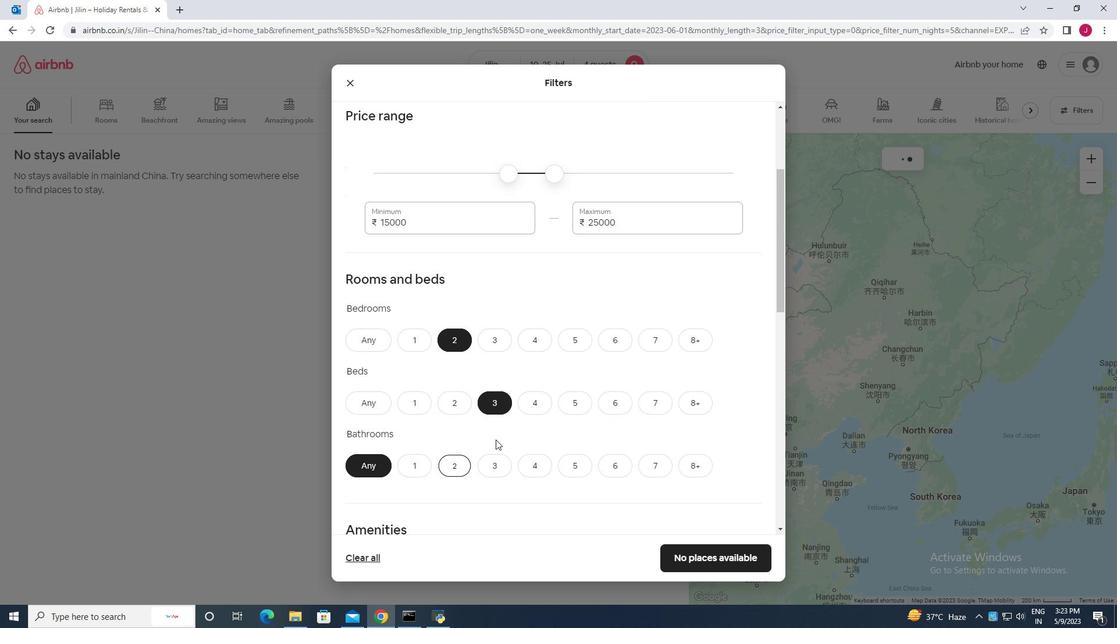 
Action: Mouse scrolled (504, 427) with delta (0, 0)
Screenshot: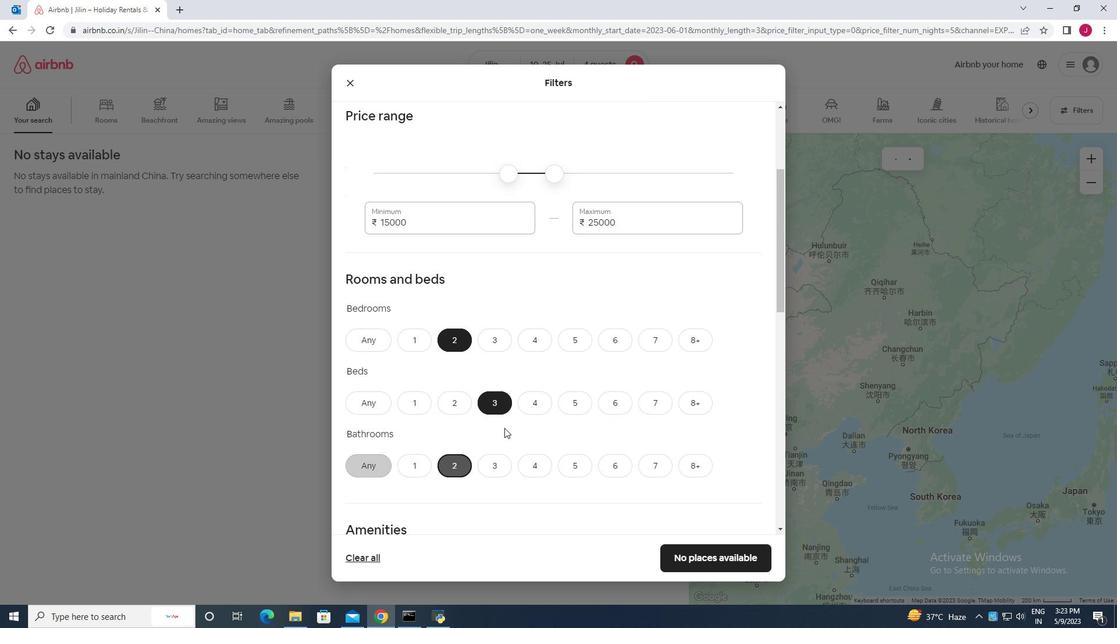 
Action: Mouse scrolled (504, 427) with delta (0, 0)
Screenshot: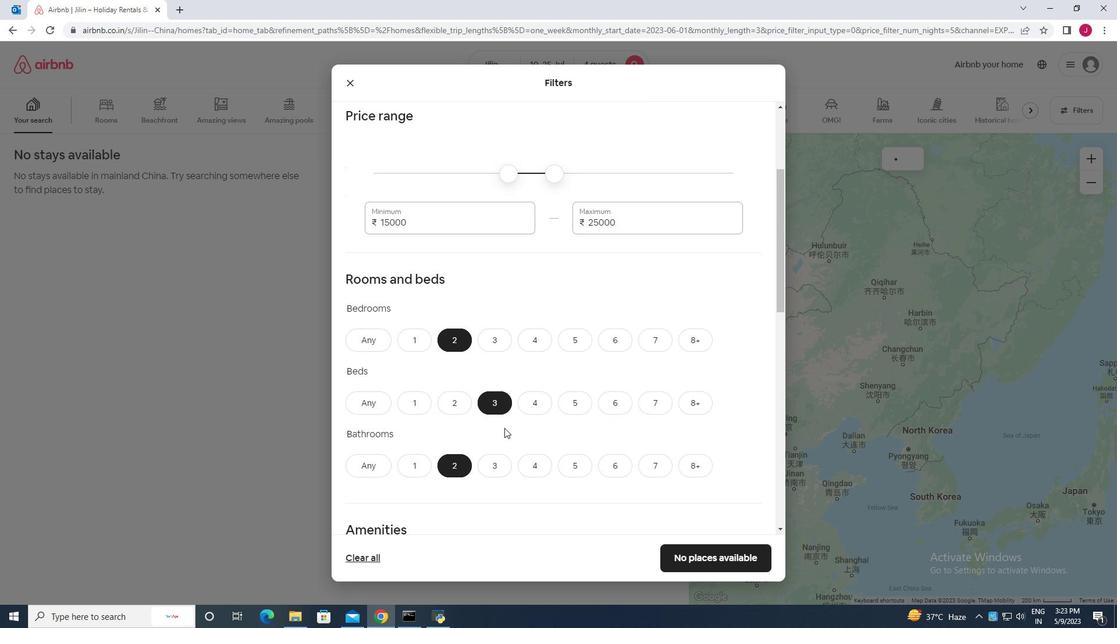 
Action: Mouse scrolled (504, 427) with delta (0, 0)
Screenshot: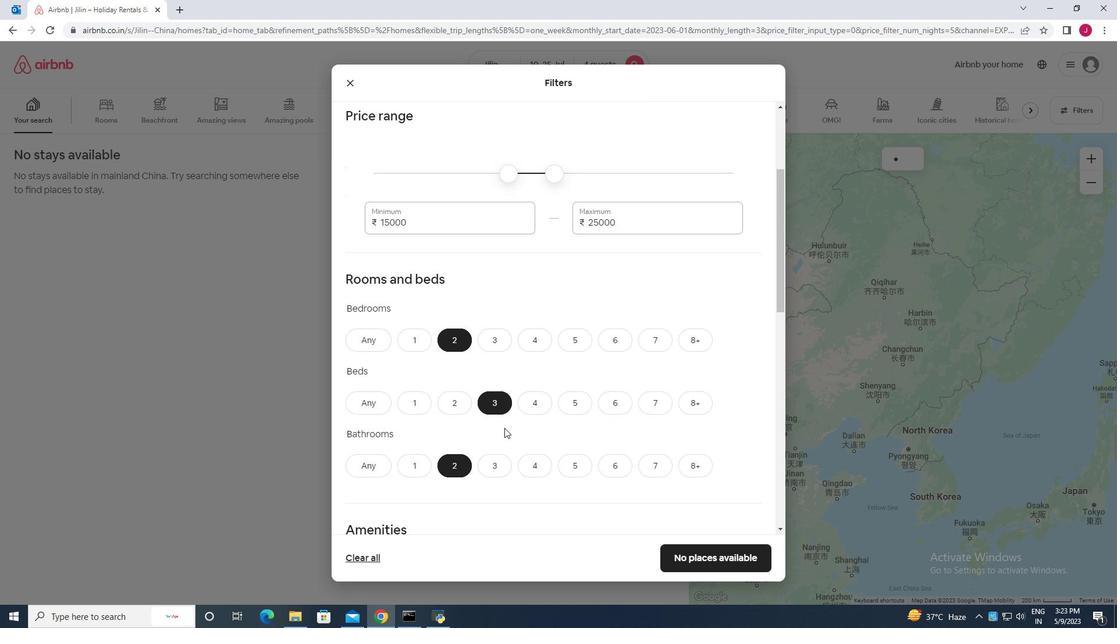 
Action: Mouse scrolled (504, 427) with delta (0, 0)
Screenshot: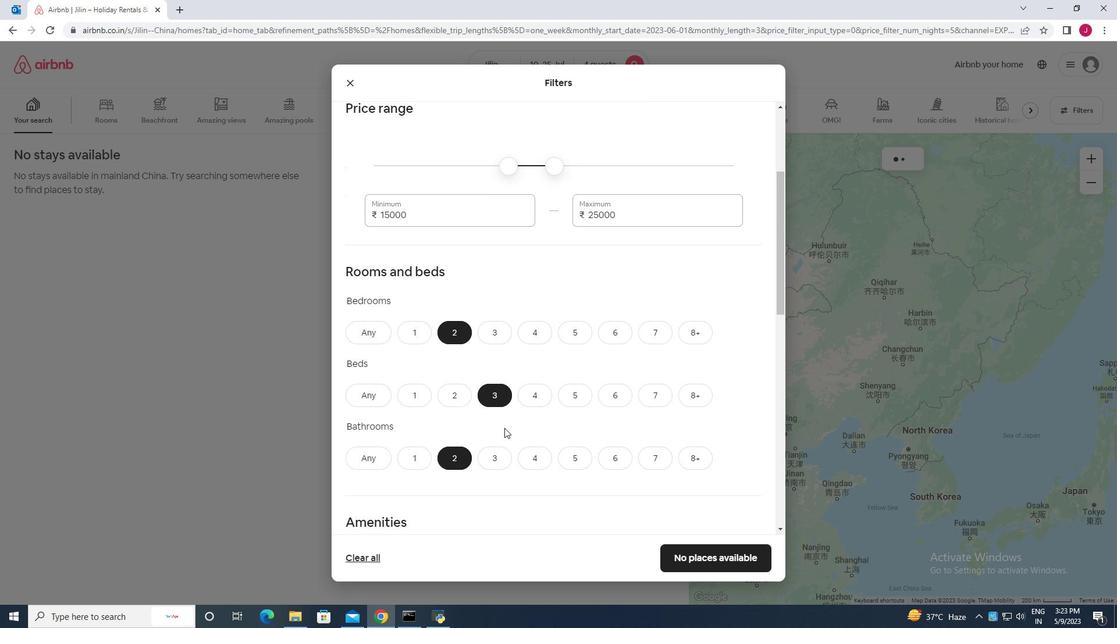 
Action: Mouse moved to (505, 426)
Screenshot: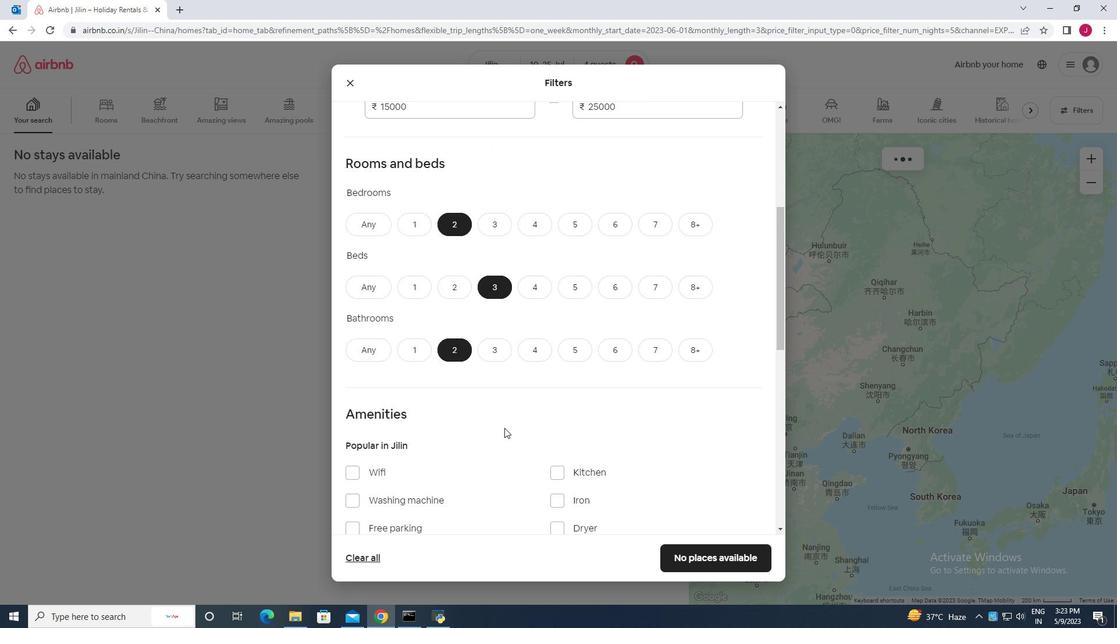 
Action: Mouse scrolled (505, 426) with delta (0, 0)
Screenshot: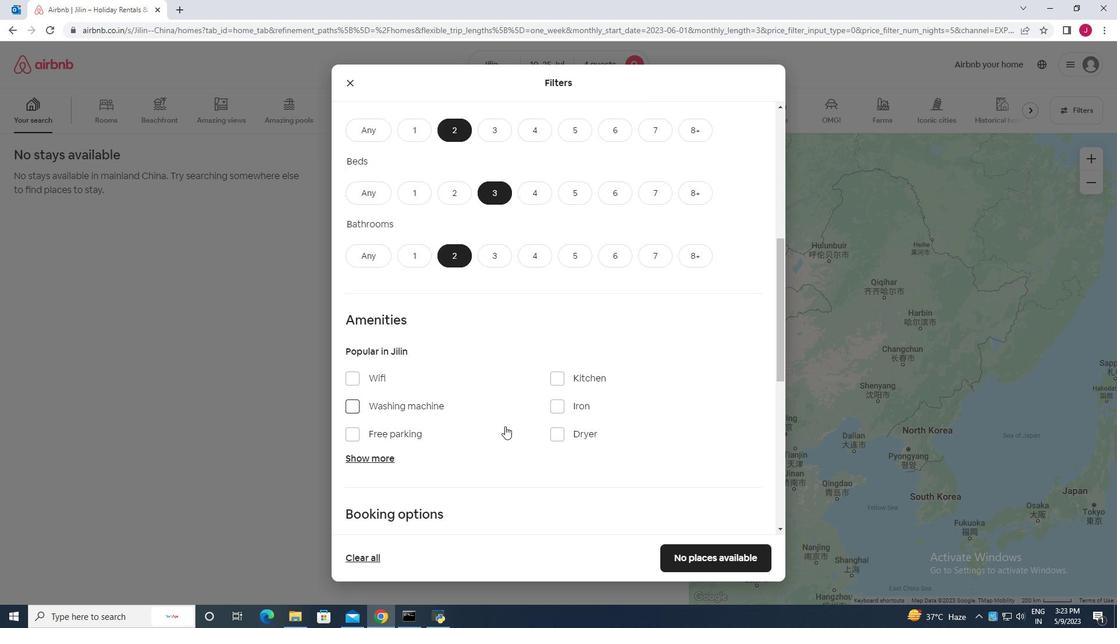 
Action: Mouse scrolled (505, 426) with delta (0, 0)
Screenshot: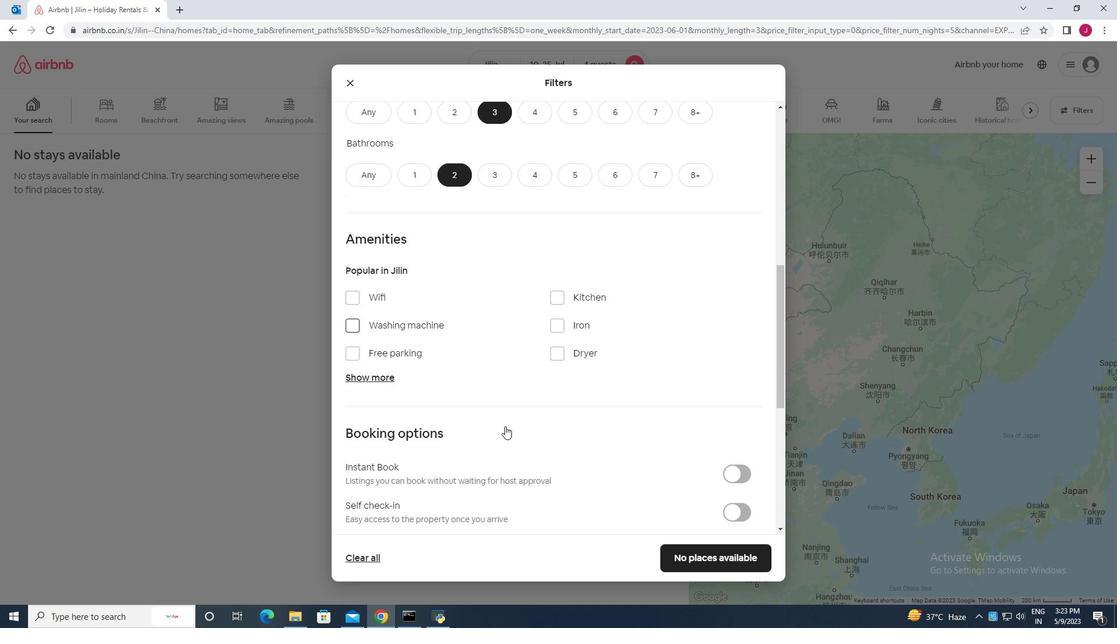 
Action: Mouse moved to (522, 367)
Screenshot: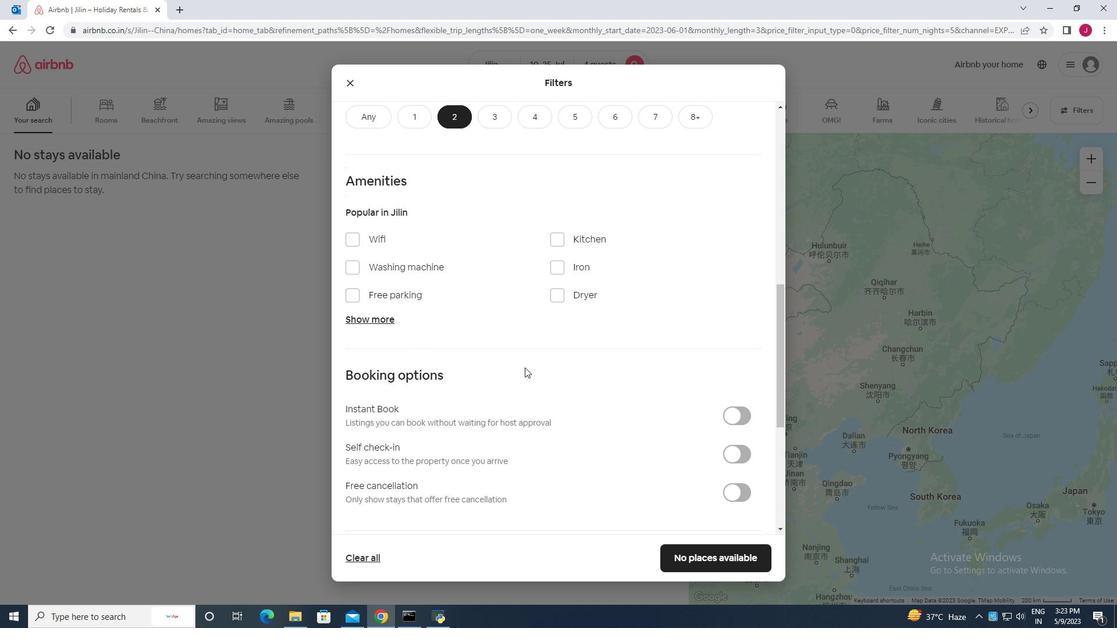 
Action: Mouse scrolled (522, 366) with delta (0, 0)
Screenshot: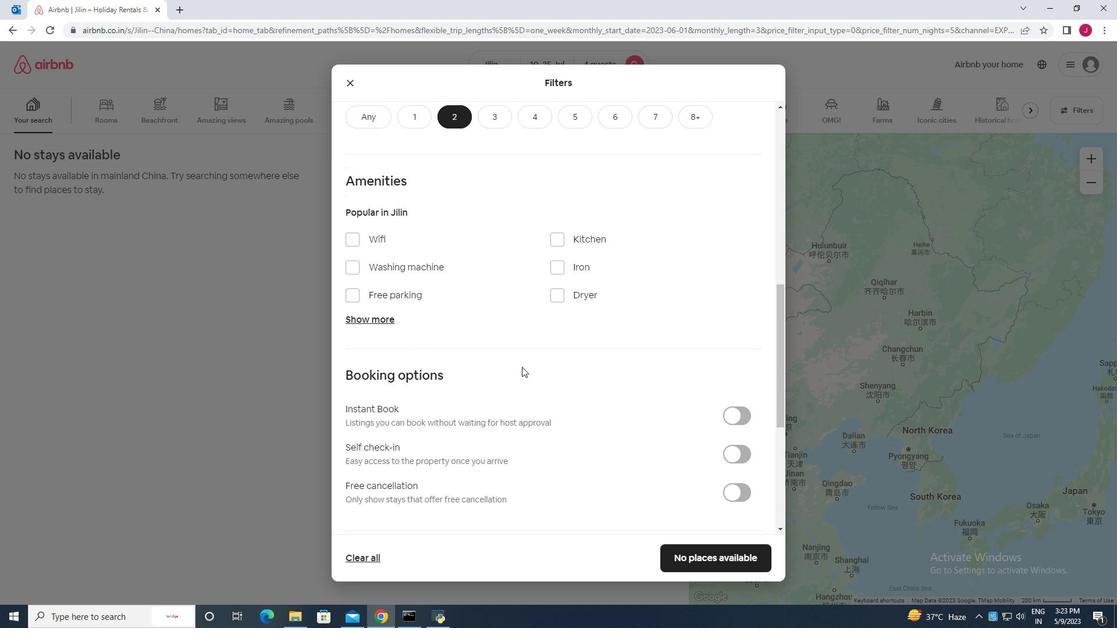 
Action: Mouse moved to (355, 182)
Screenshot: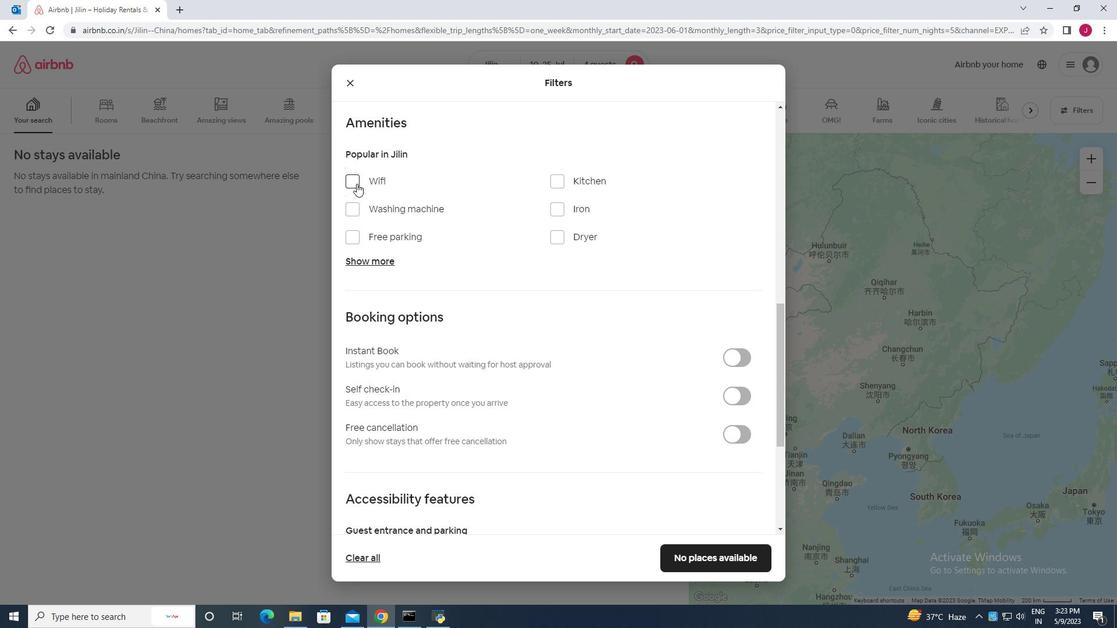 
Action: Mouse pressed left at (355, 182)
Screenshot: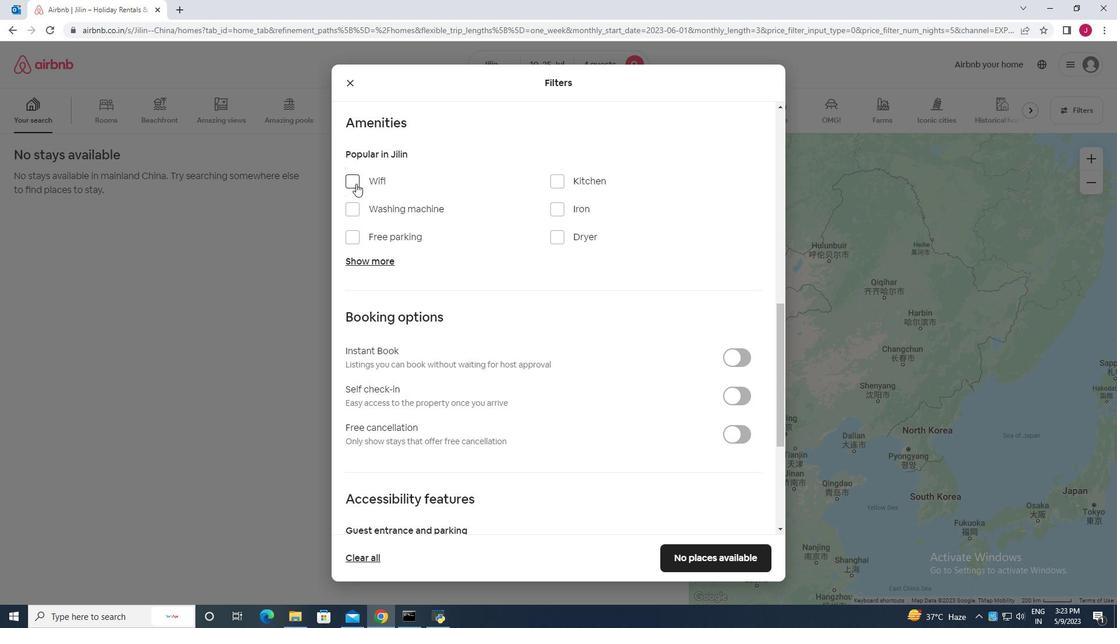 
Action: Mouse moved to (373, 260)
Screenshot: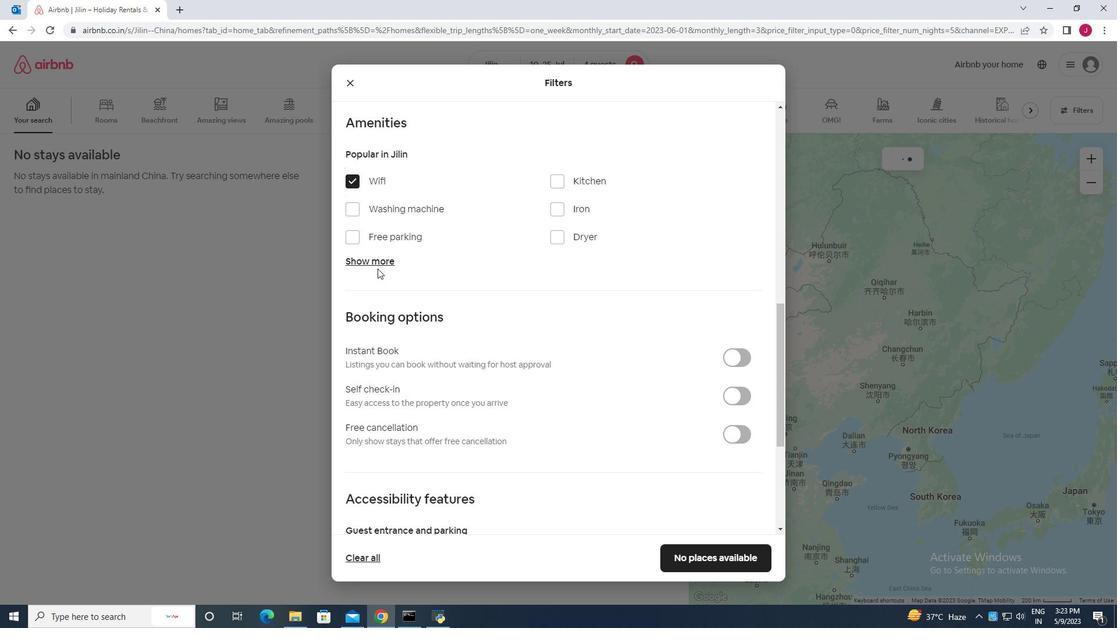 
Action: Mouse pressed left at (373, 260)
Screenshot: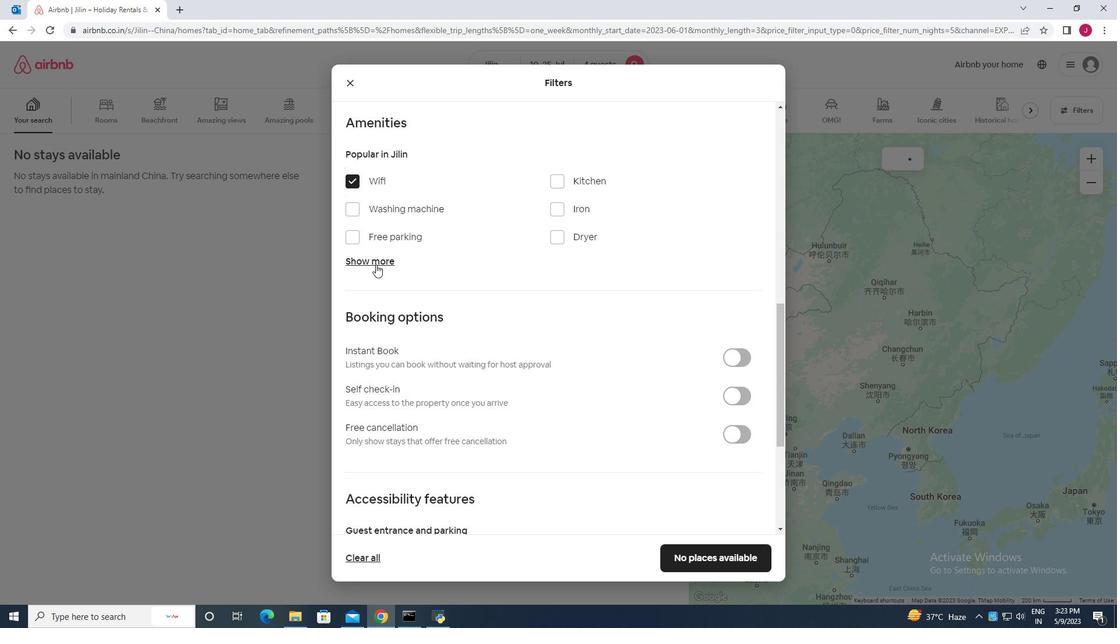 
Action: Mouse moved to (555, 332)
Screenshot: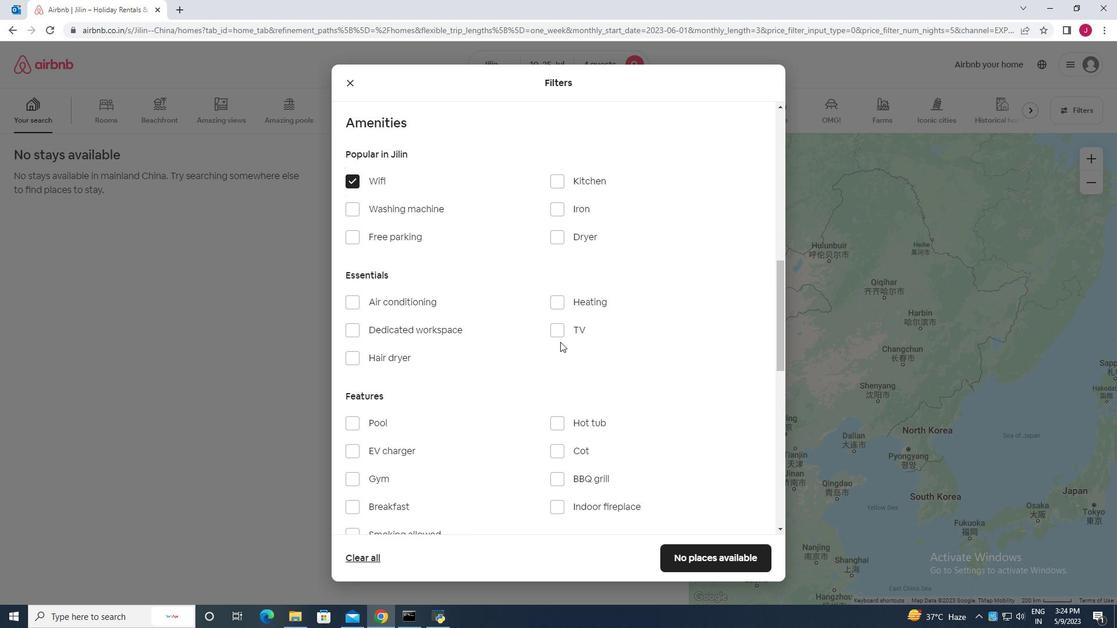 
Action: Mouse pressed left at (555, 332)
Screenshot: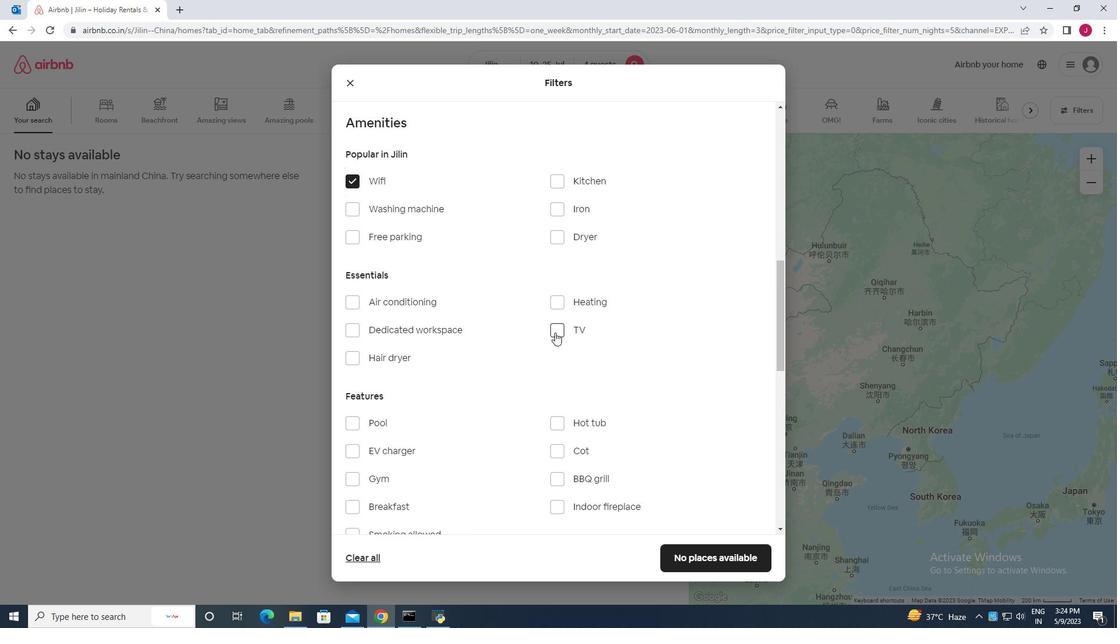 
Action: Mouse moved to (357, 238)
Screenshot: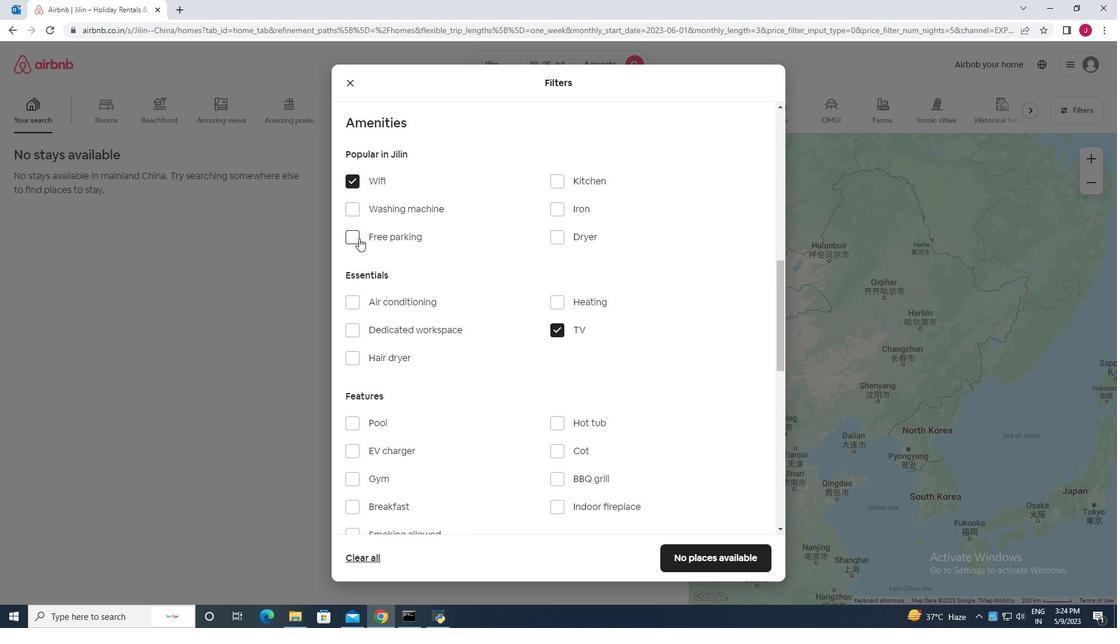 
Action: Mouse pressed left at (357, 238)
Screenshot: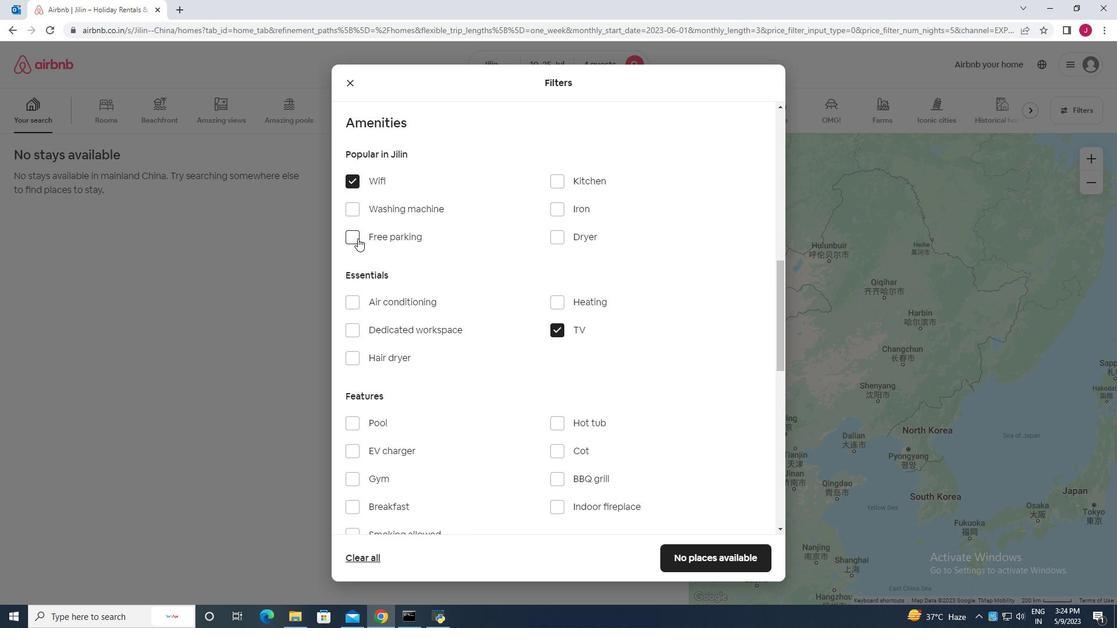 
Action: Mouse moved to (559, 341)
Screenshot: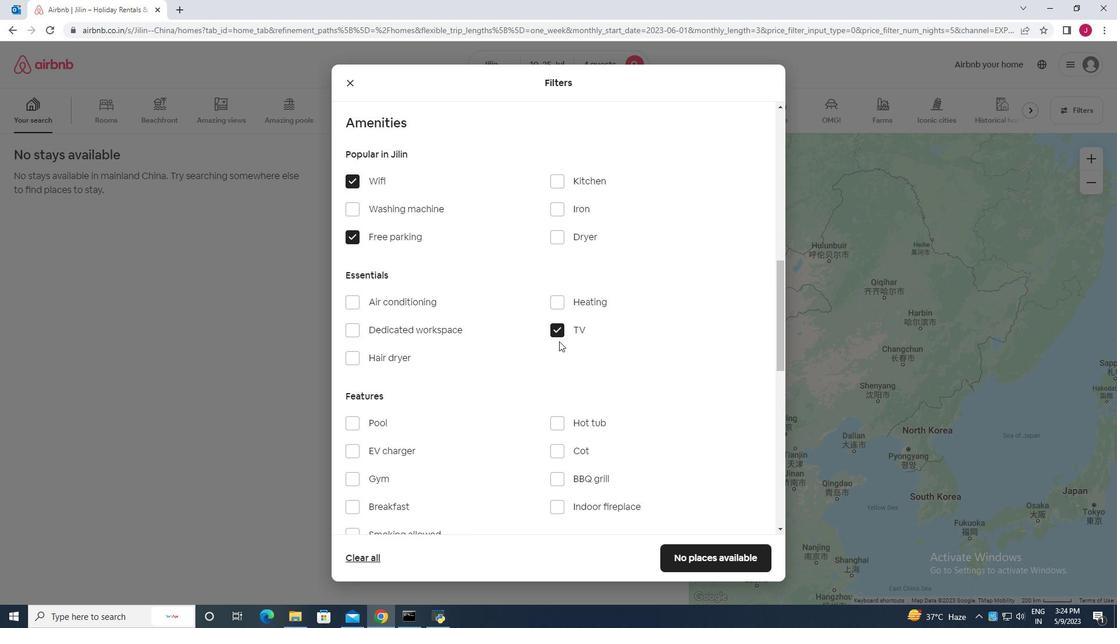 
Action: Mouse scrolled (559, 340) with delta (0, 0)
Screenshot: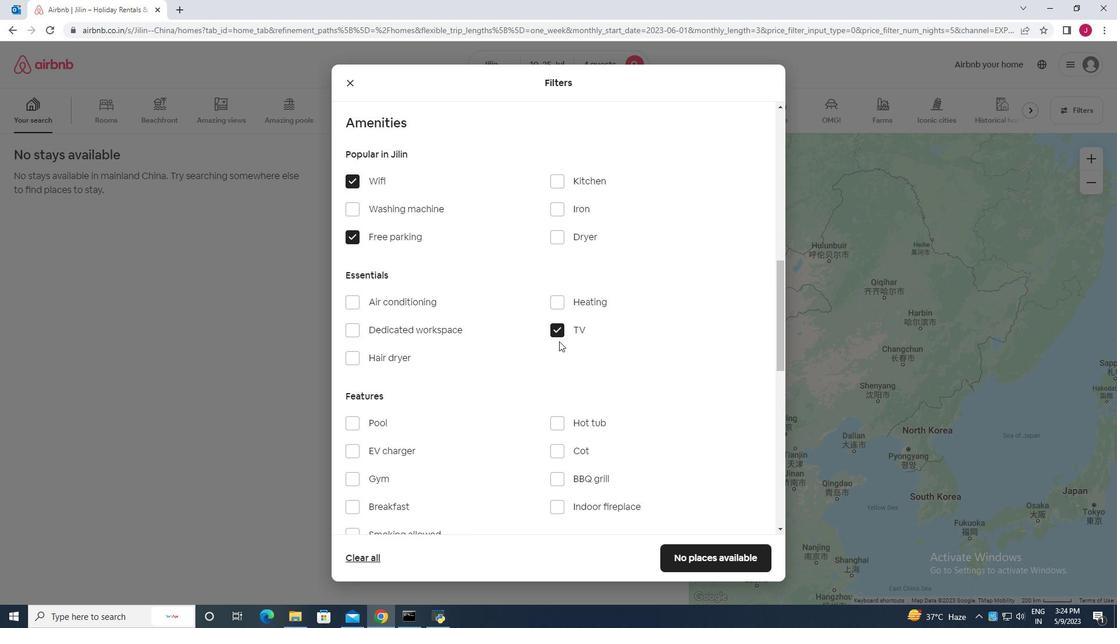 
Action: Mouse moved to (352, 449)
Screenshot: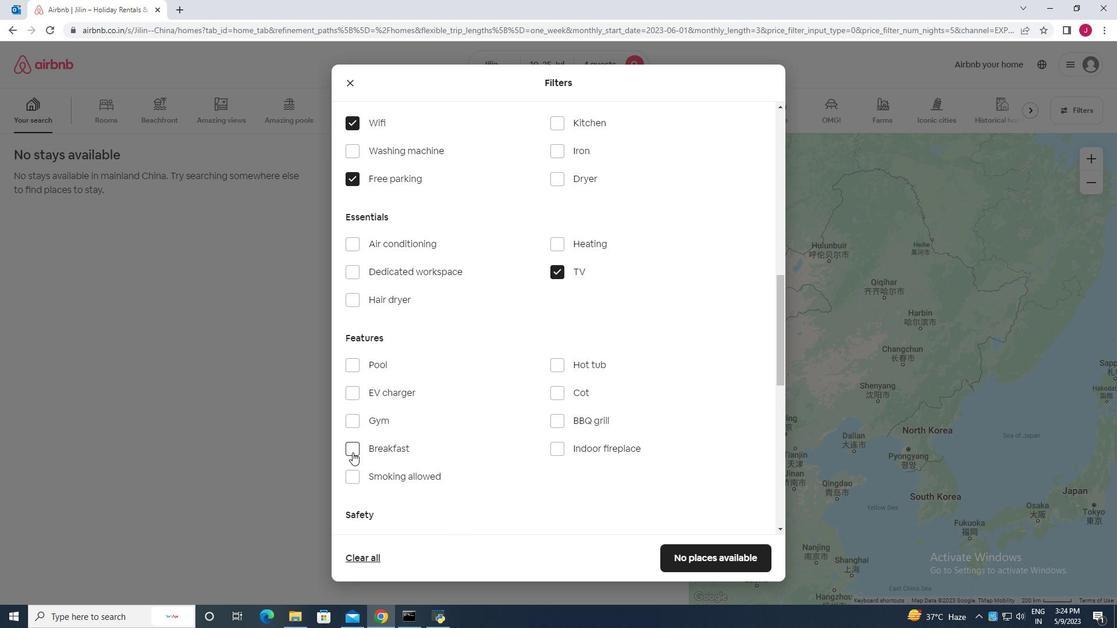 
Action: Mouse pressed left at (352, 449)
Screenshot: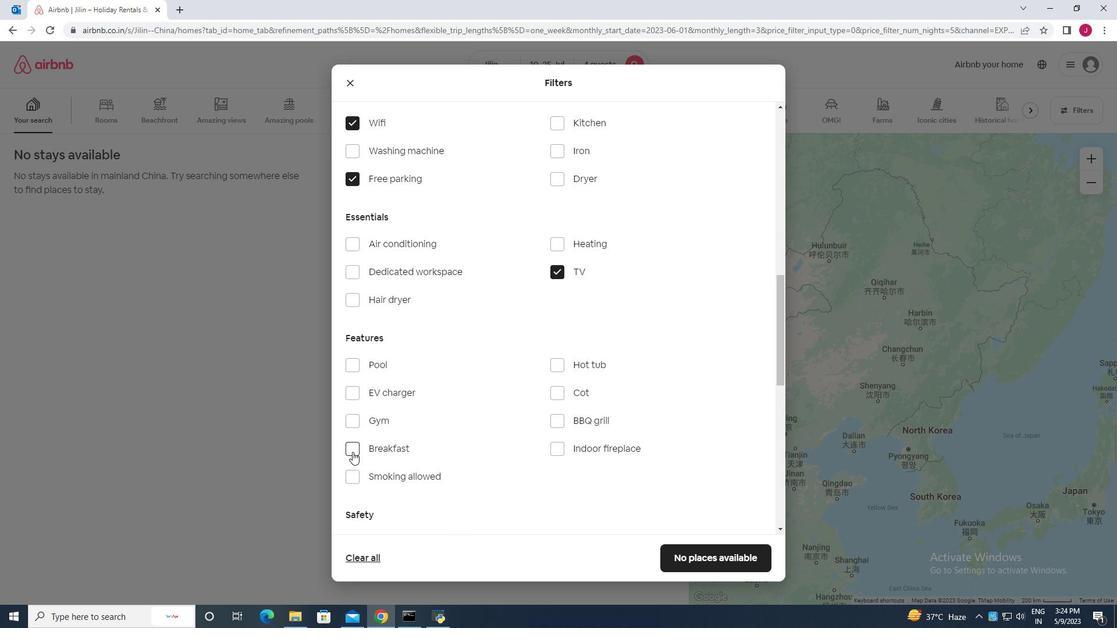 
Action: Mouse moved to (352, 411)
Screenshot: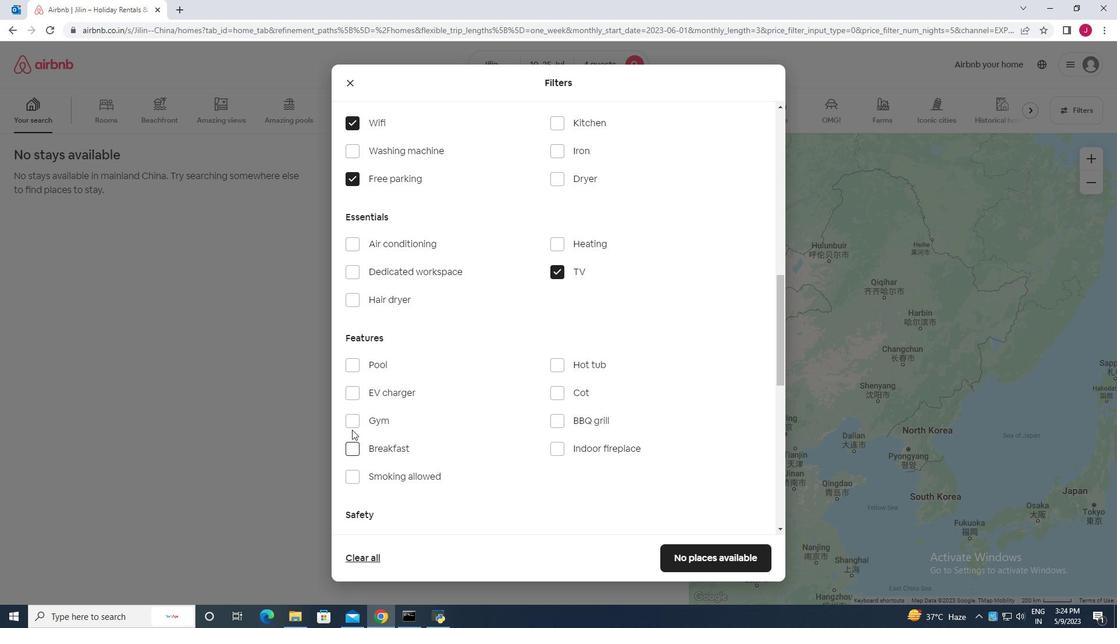 
Action: Mouse pressed left at (352, 411)
Screenshot: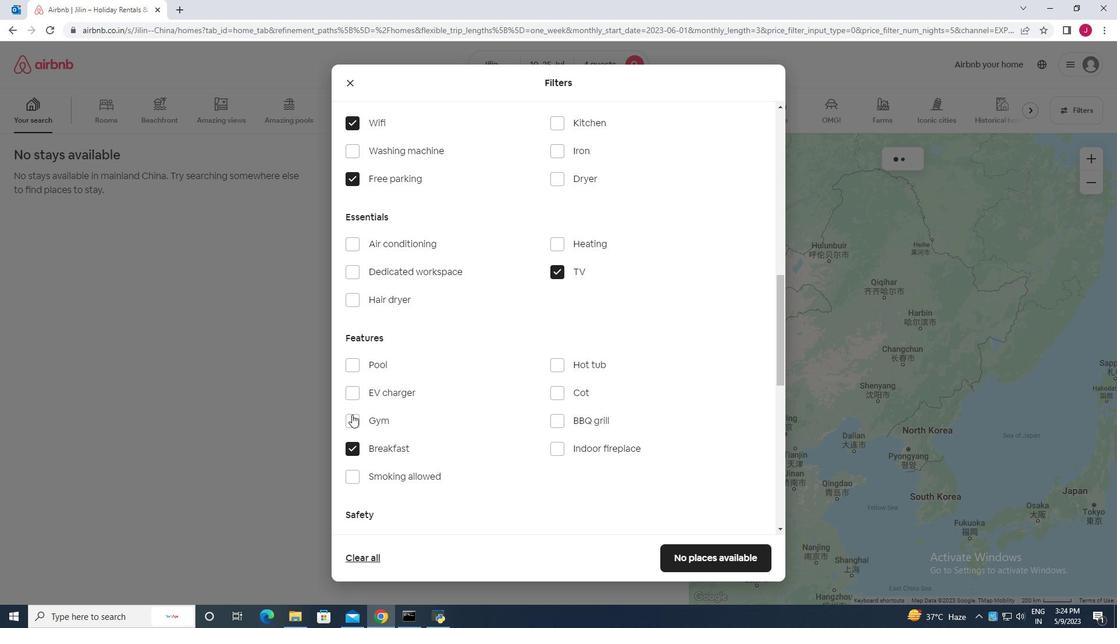 
Action: Mouse moved to (357, 423)
Screenshot: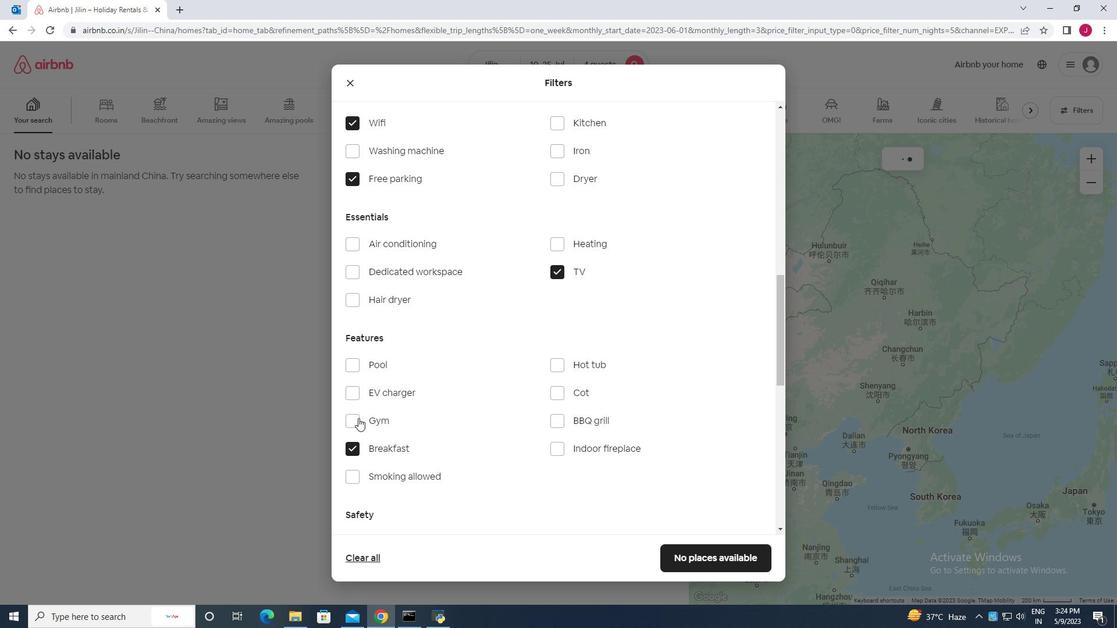 
Action: Mouse pressed left at (357, 423)
Screenshot: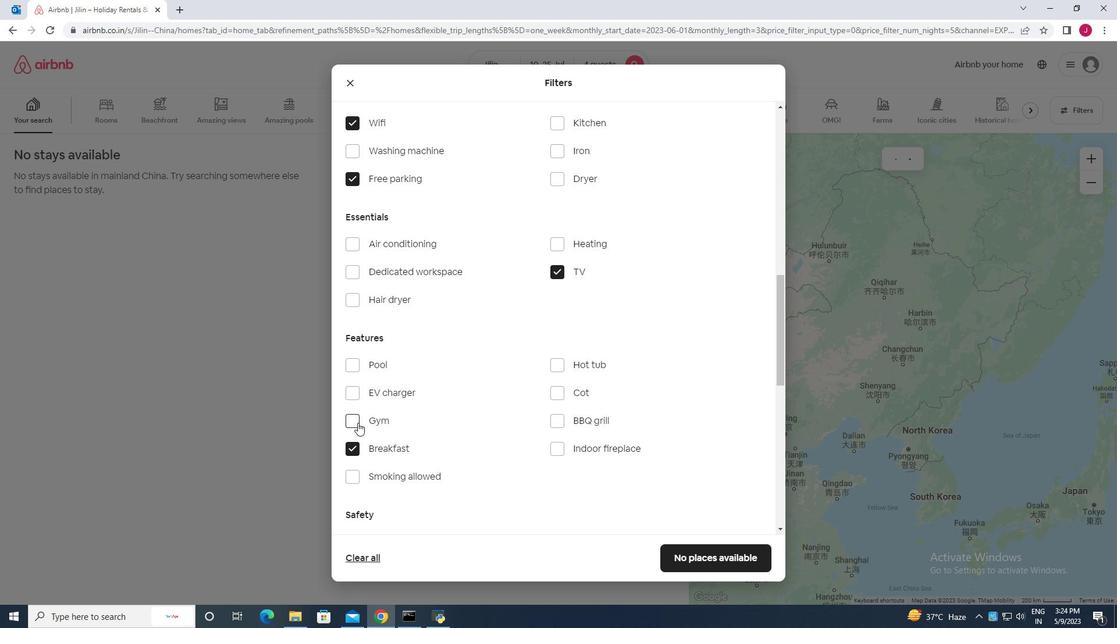 
Action: Mouse moved to (473, 421)
Screenshot: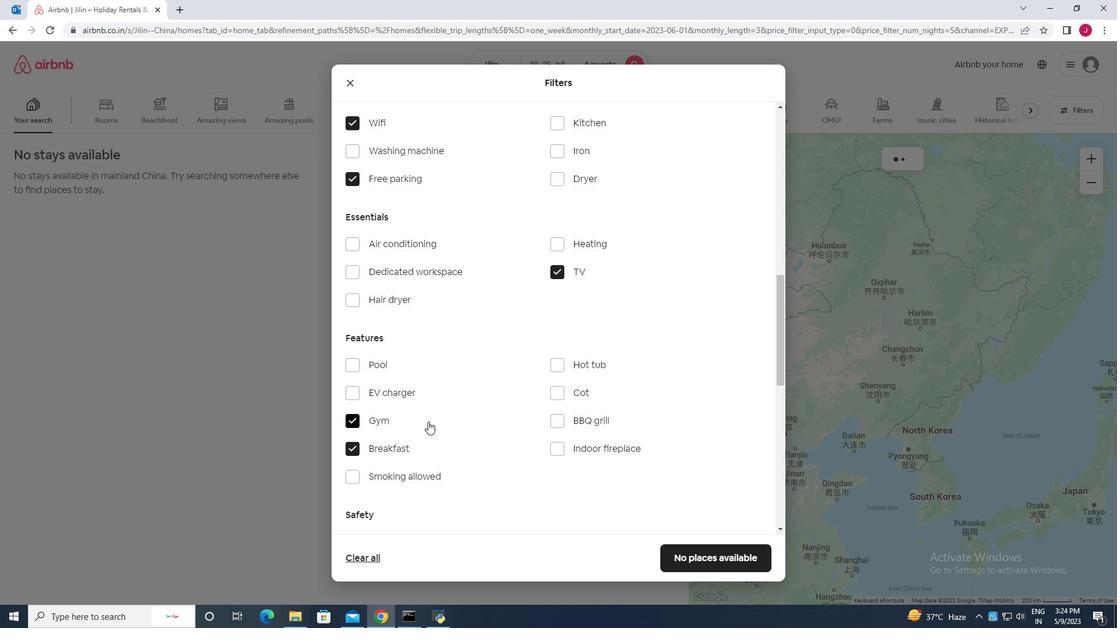 
Action: Mouse scrolled (473, 420) with delta (0, 0)
Screenshot: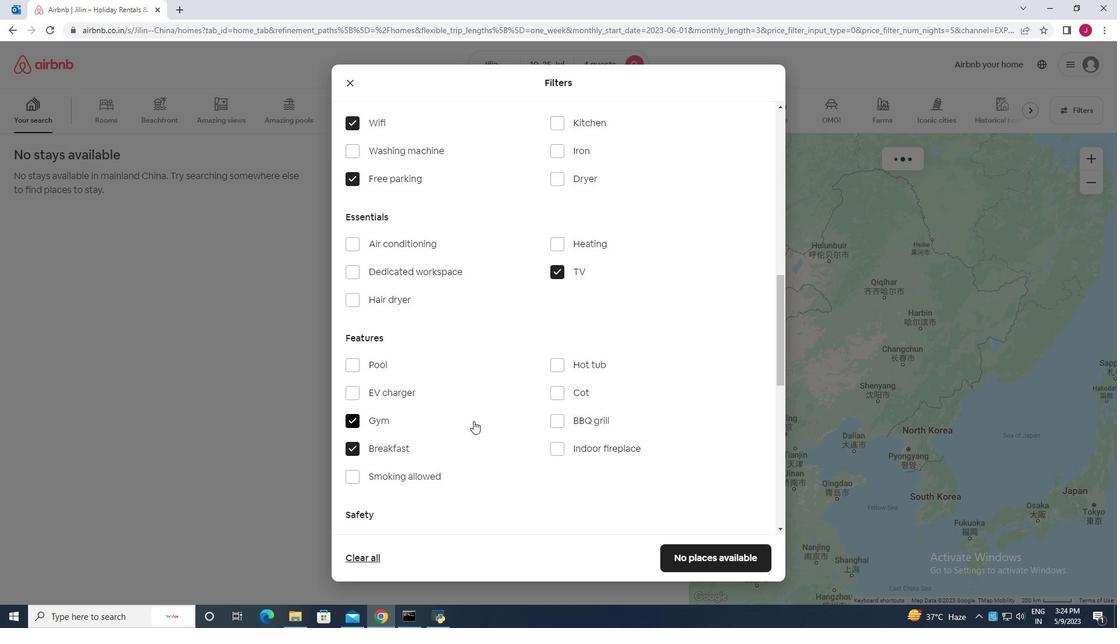 
Action: Mouse scrolled (473, 420) with delta (0, 0)
Screenshot: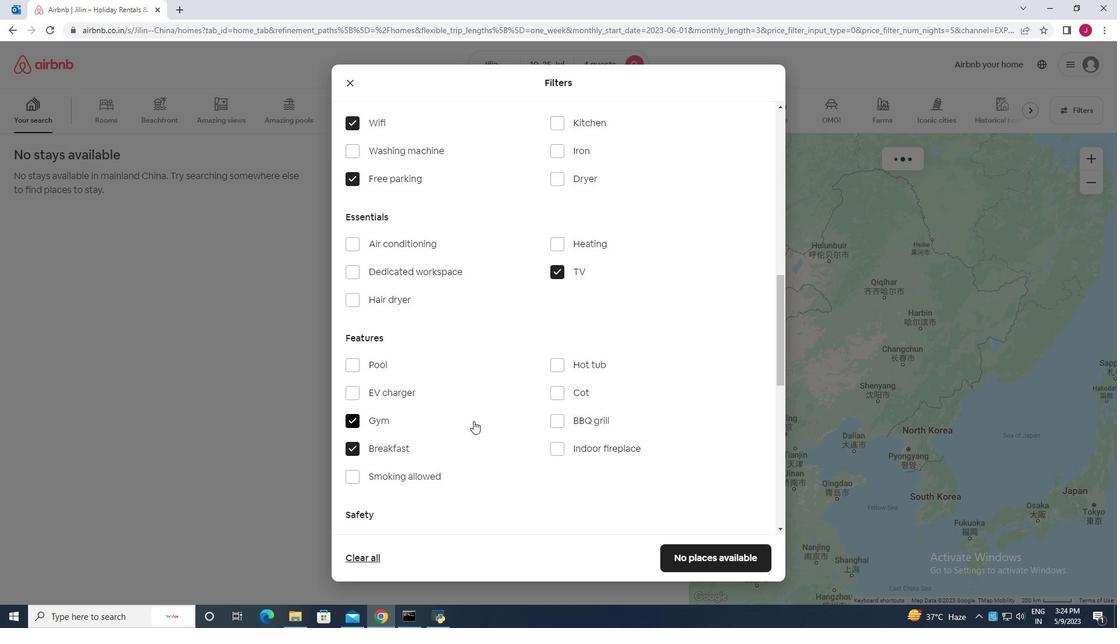 
Action: Mouse scrolled (473, 420) with delta (0, 0)
Screenshot: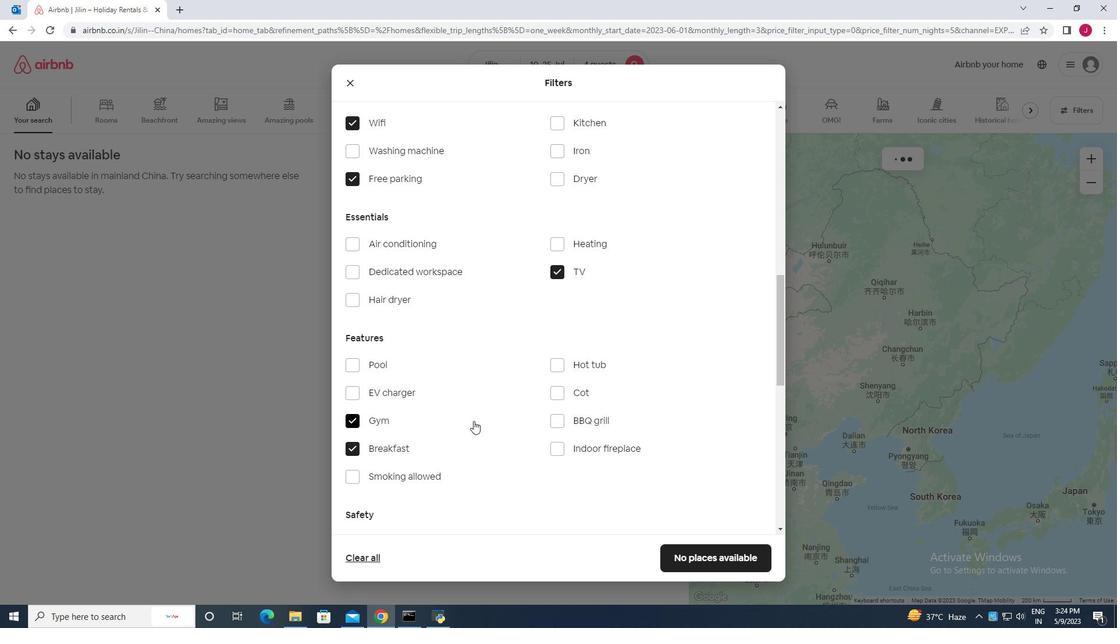 
Action: Mouse scrolled (473, 420) with delta (0, 0)
Screenshot: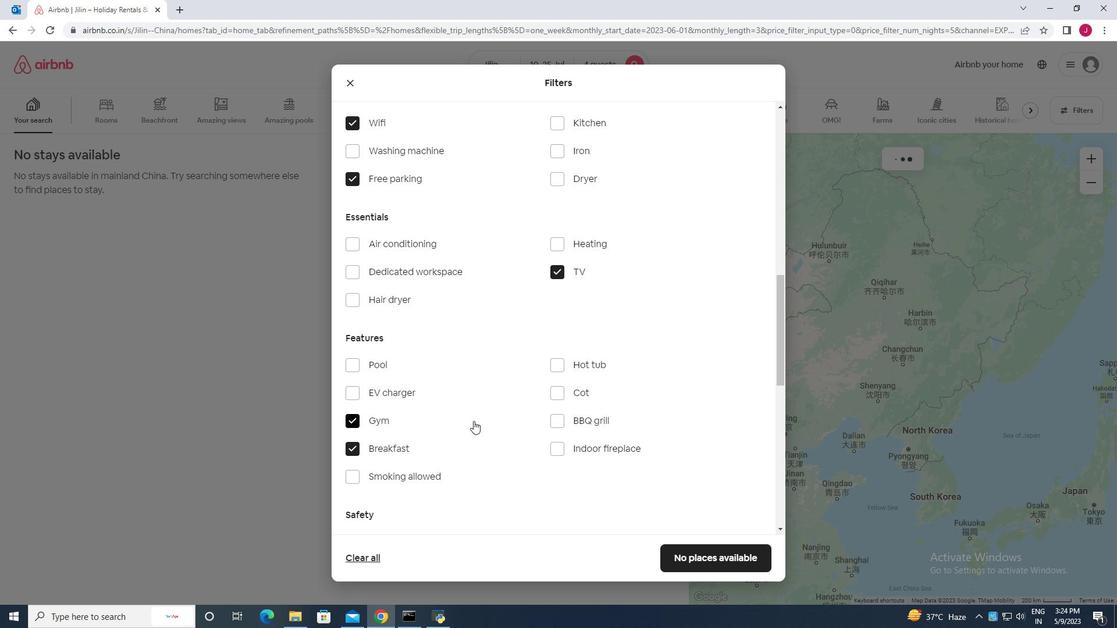 
Action: Mouse scrolled (473, 420) with delta (0, 0)
Screenshot: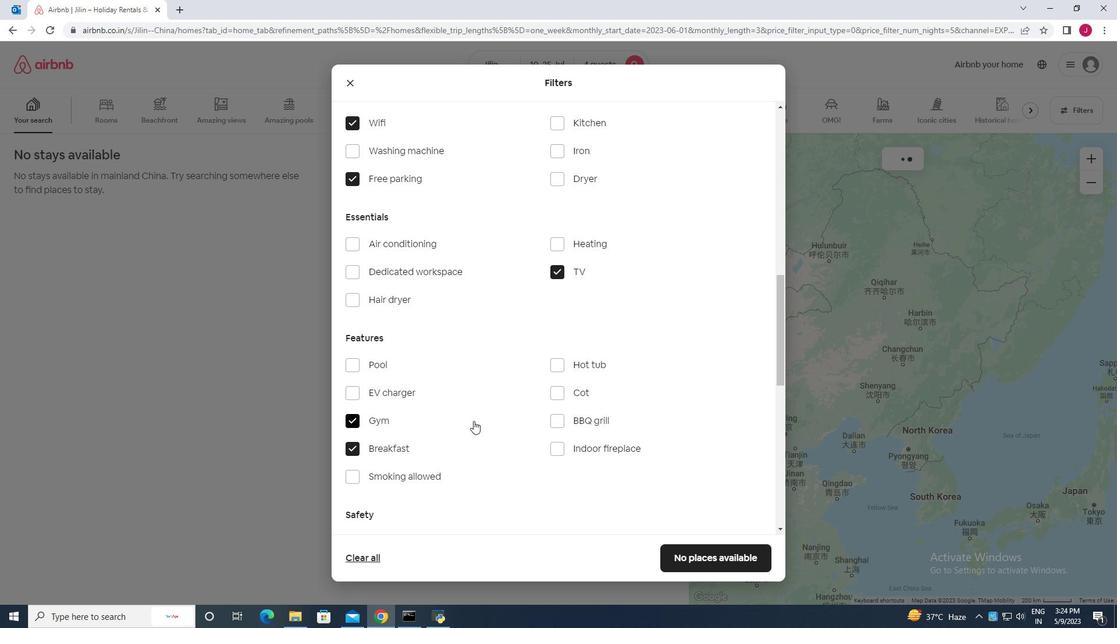 
Action: Mouse scrolled (473, 420) with delta (0, 0)
Screenshot: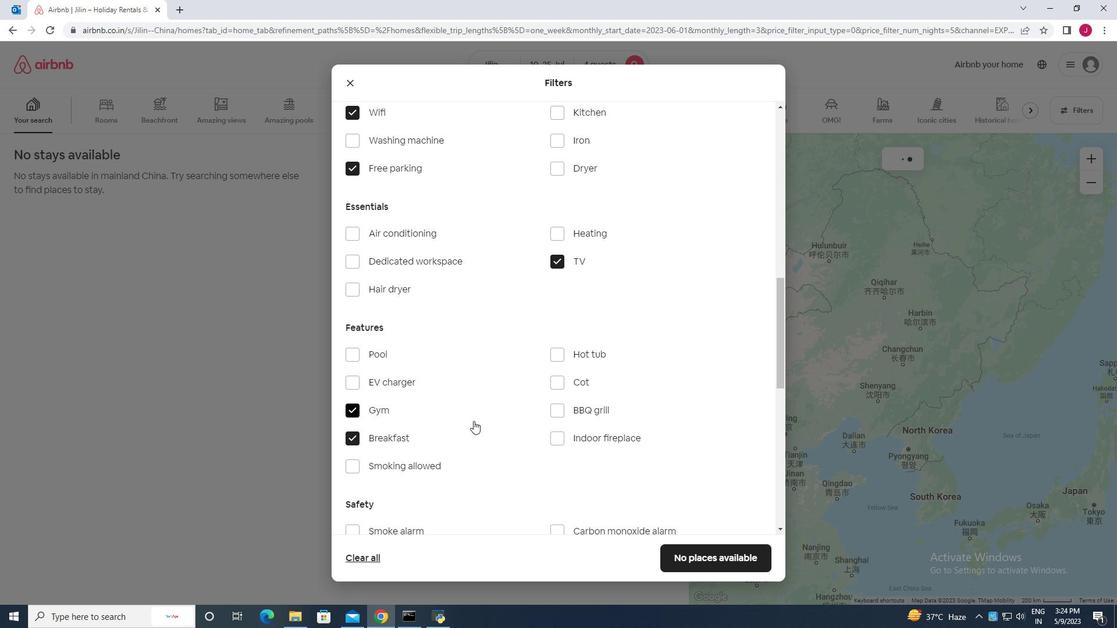 
Action: Mouse moved to (735, 352)
Screenshot: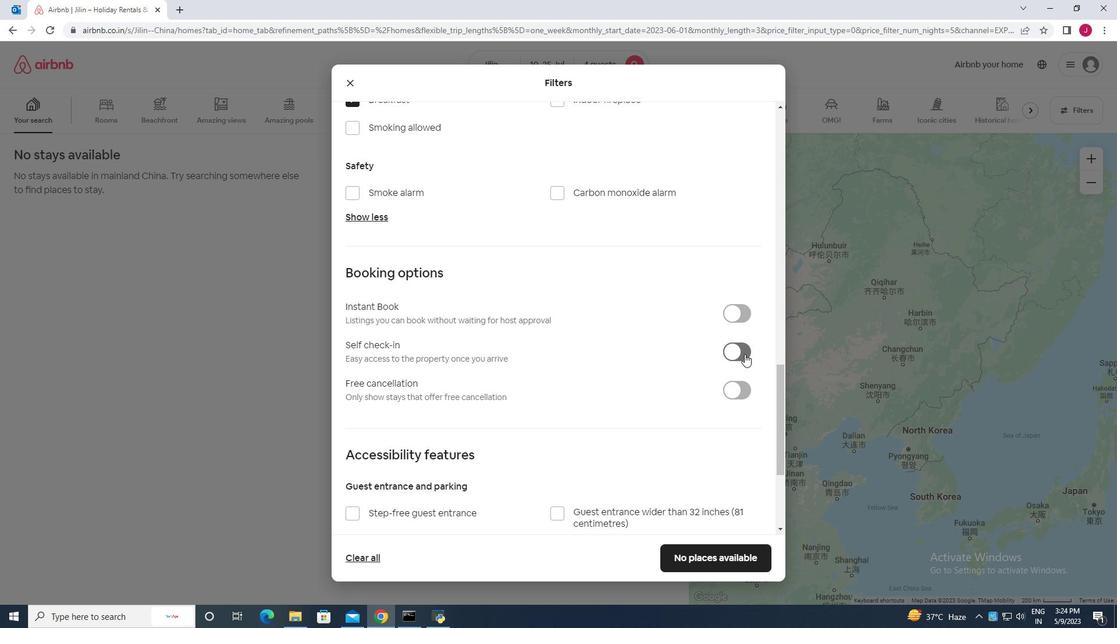 
Action: Mouse pressed left at (735, 352)
Screenshot: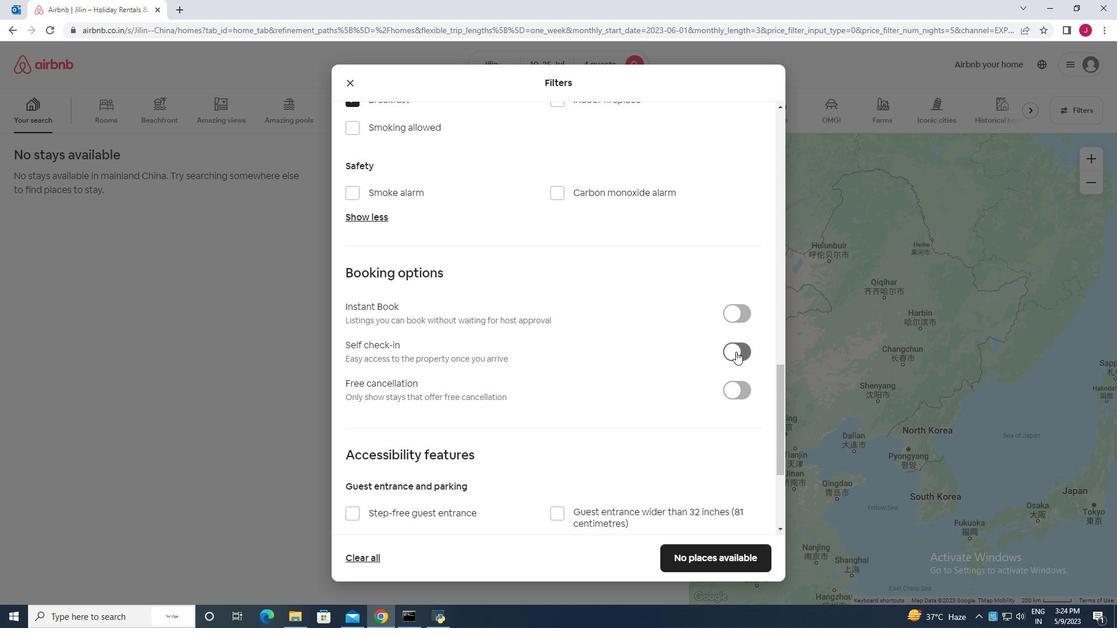 
Action: Mouse moved to (525, 403)
Screenshot: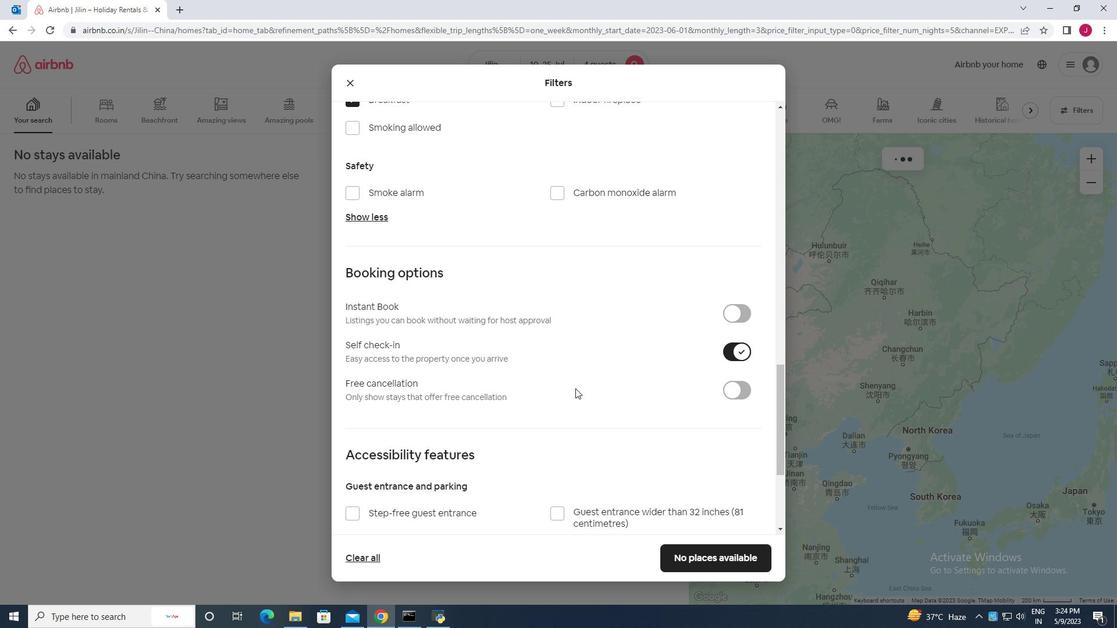 
Action: Mouse scrolled (525, 402) with delta (0, 0)
Screenshot: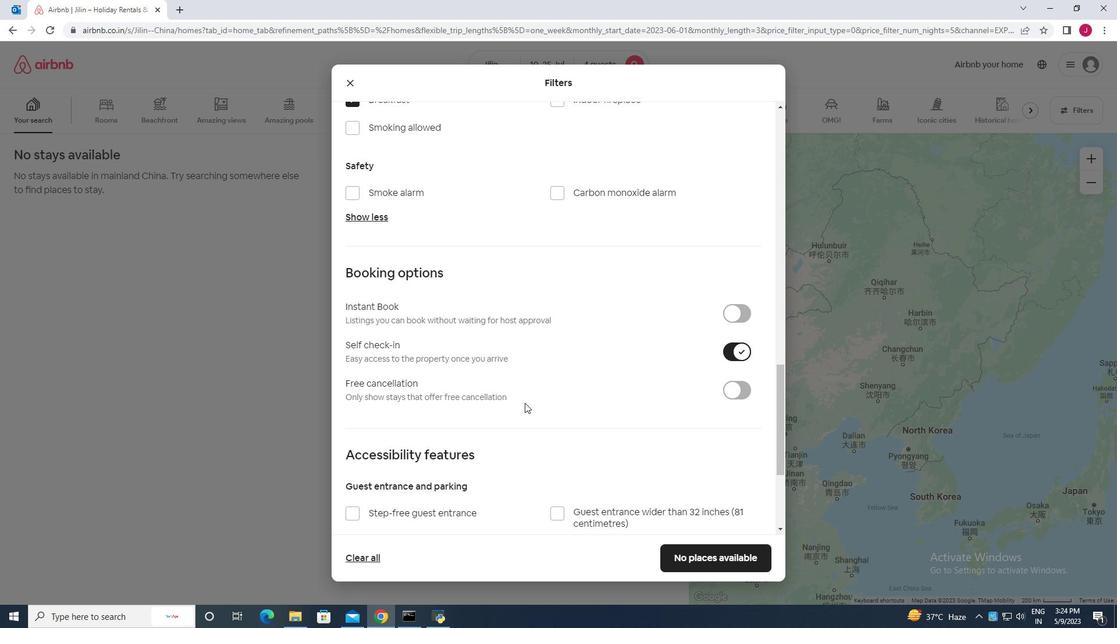 
Action: Mouse scrolled (525, 402) with delta (0, 0)
Screenshot: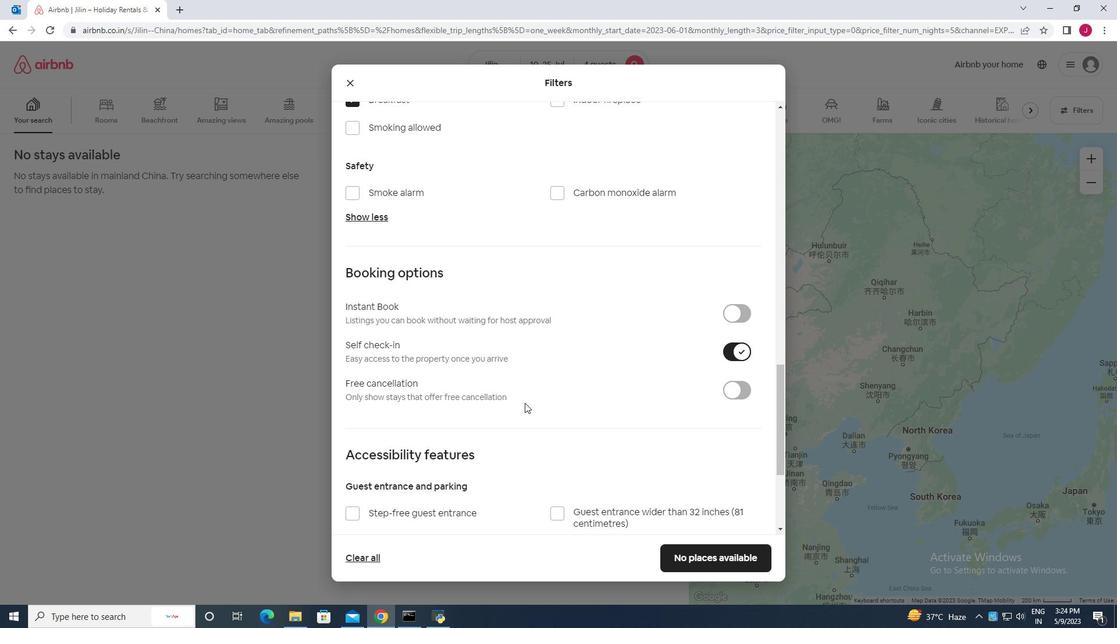 
Action: Mouse scrolled (525, 402) with delta (0, 0)
Screenshot: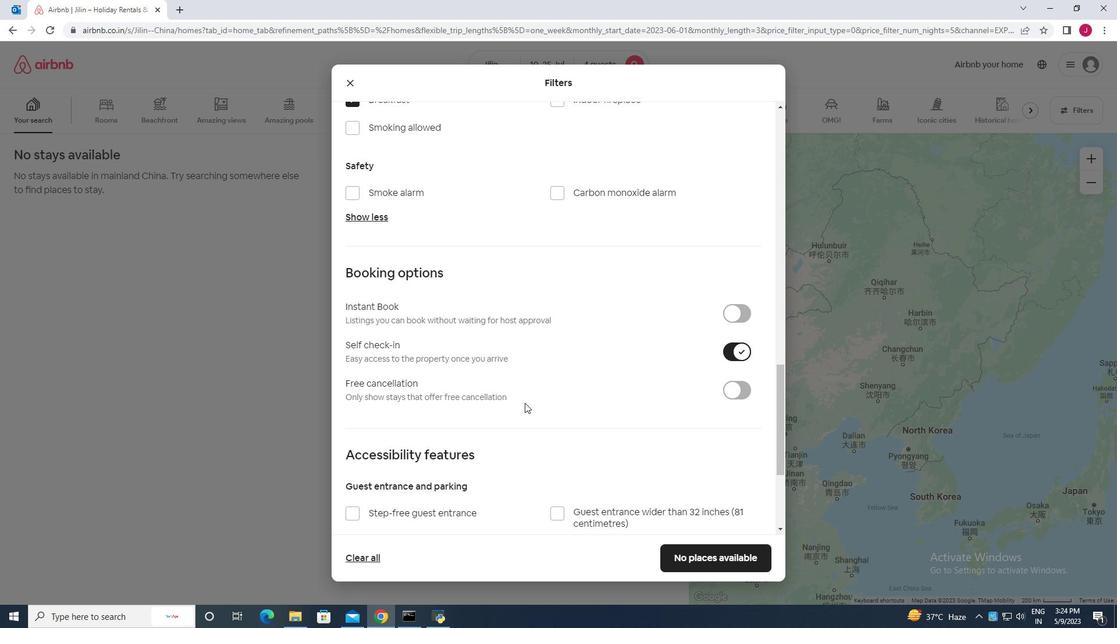 
Action: Mouse scrolled (525, 402) with delta (0, 0)
Screenshot: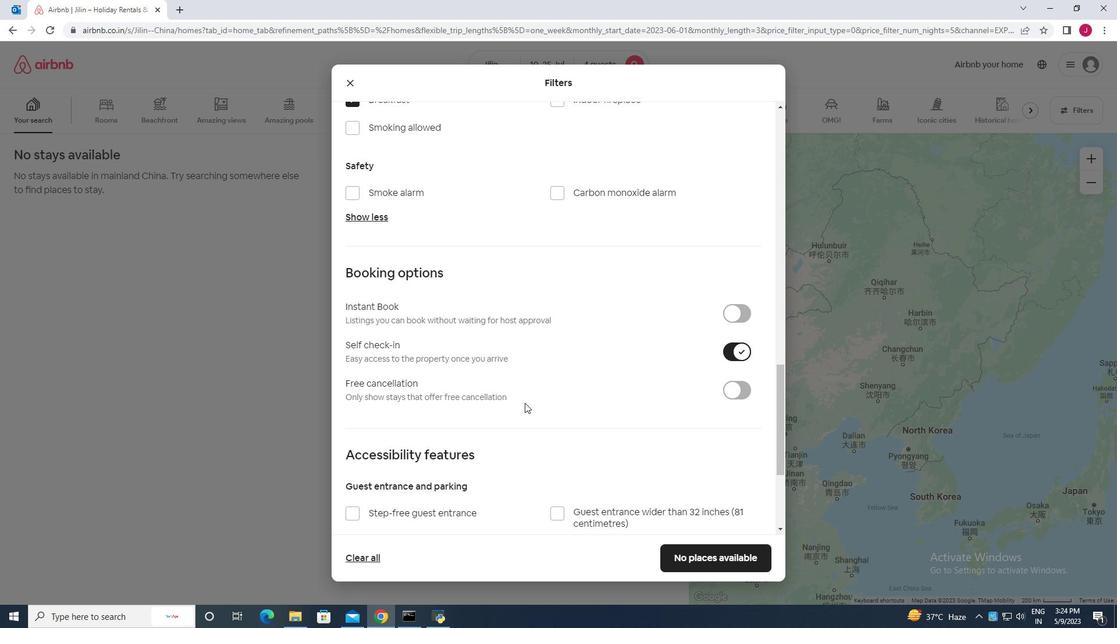 
Action: Mouse scrolled (525, 402) with delta (0, 0)
Screenshot: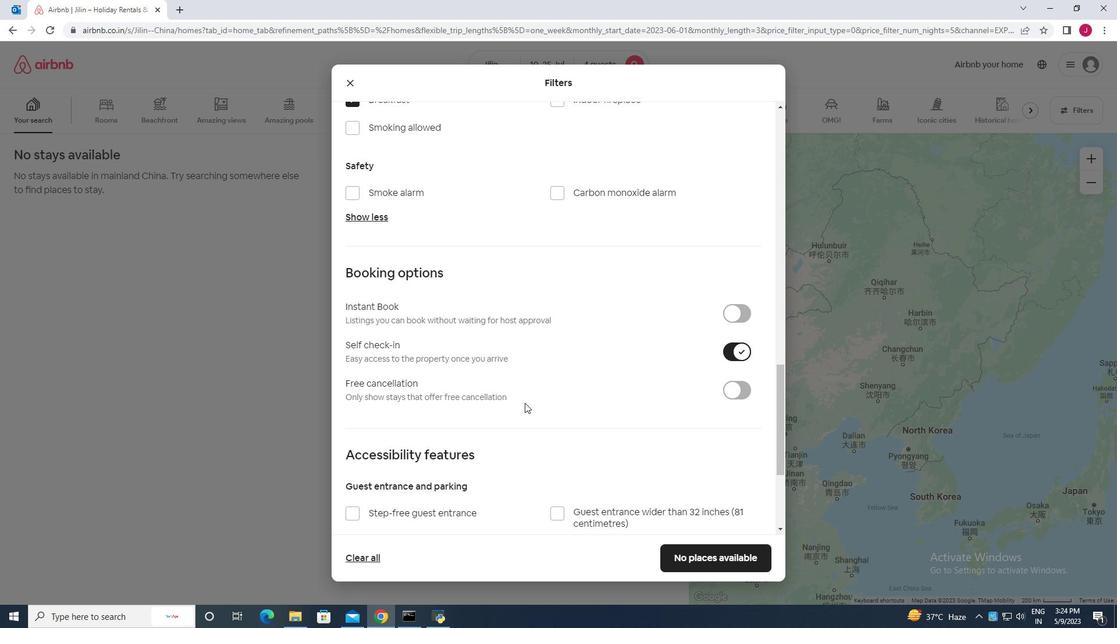 
Action: Mouse scrolled (525, 402) with delta (0, 0)
Screenshot: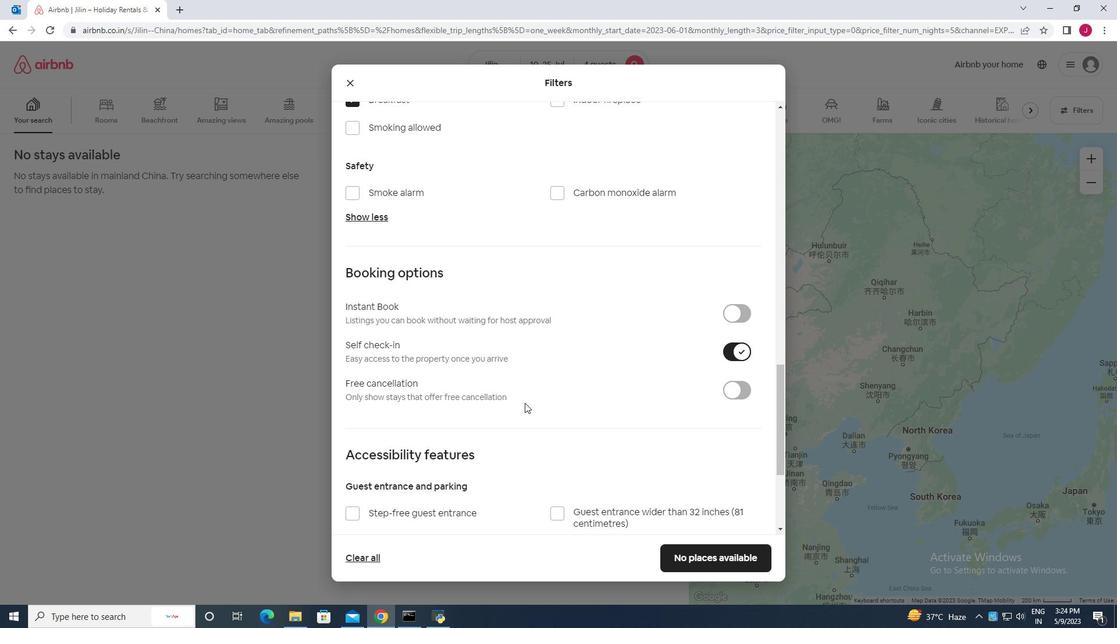 
Action: Mouse scrolled (525, 402) with delta (0, 0)
Screenshot: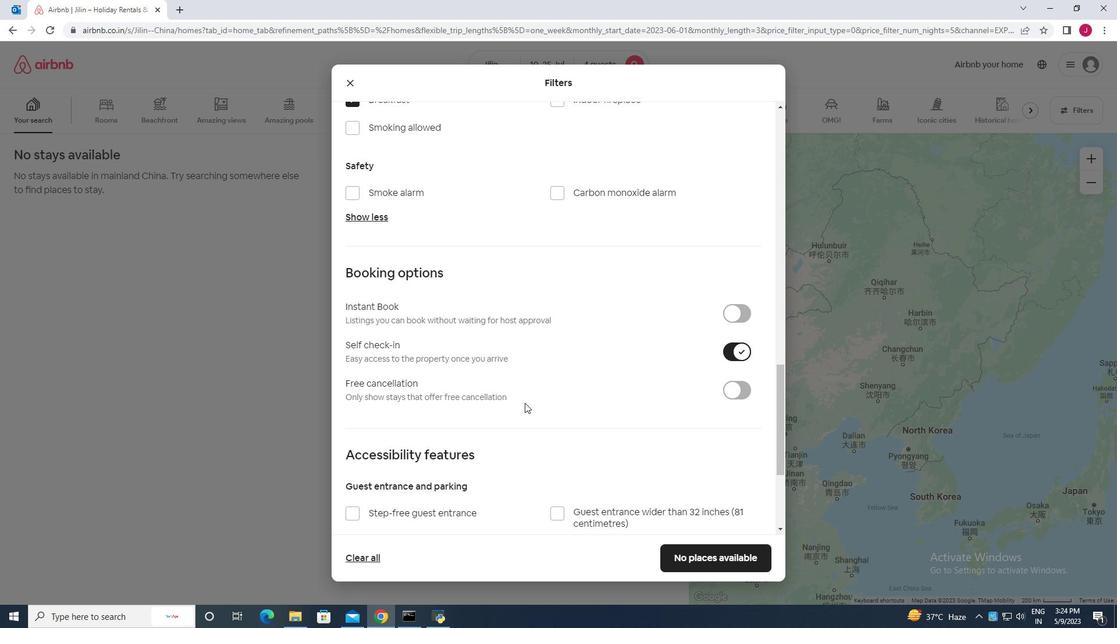 
Action: Mouse scrolled (525, 402) with delta (0, 0)
Screenshot: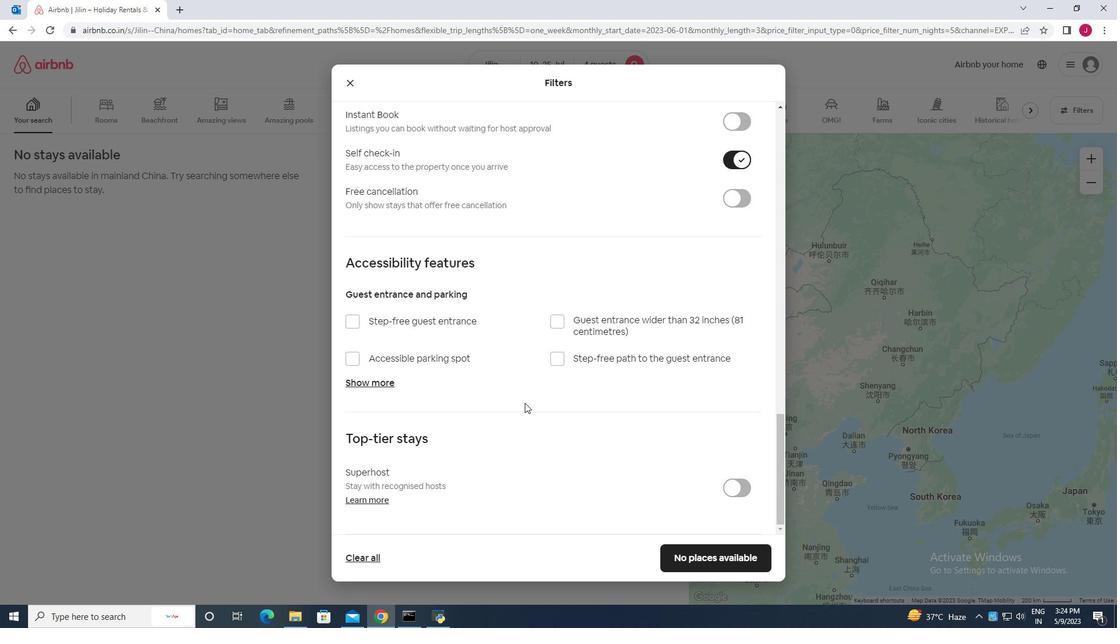 
Action: Mouse scrolled (525, 402) with delta (0, 0)
Screenshot: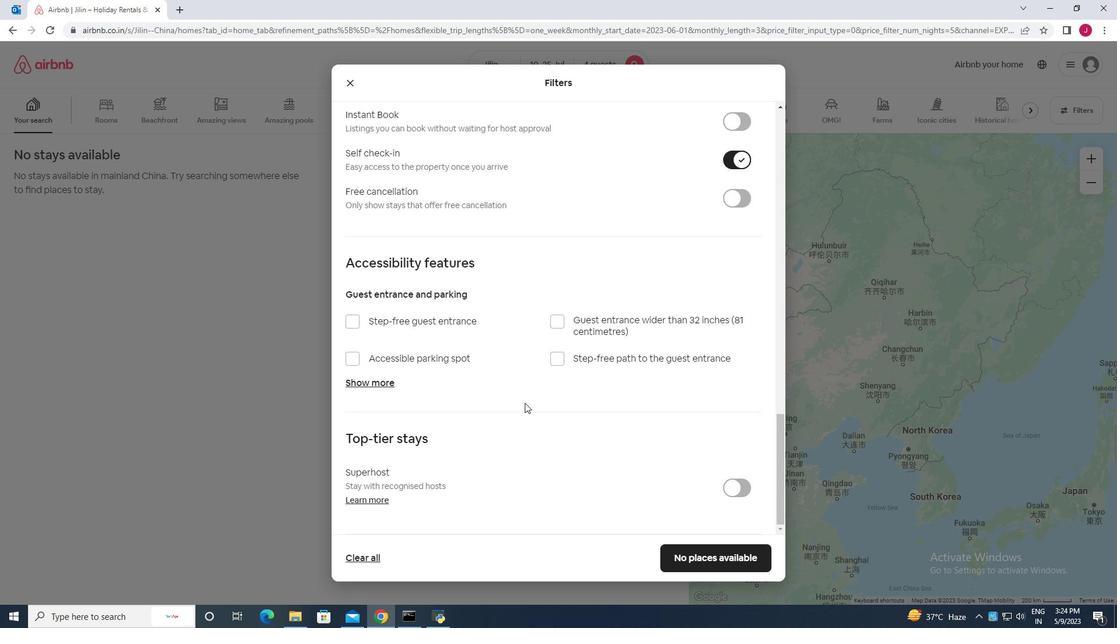 
Action: Mouse scrolled (525, 402) with delta (0, 0)
Screenshot: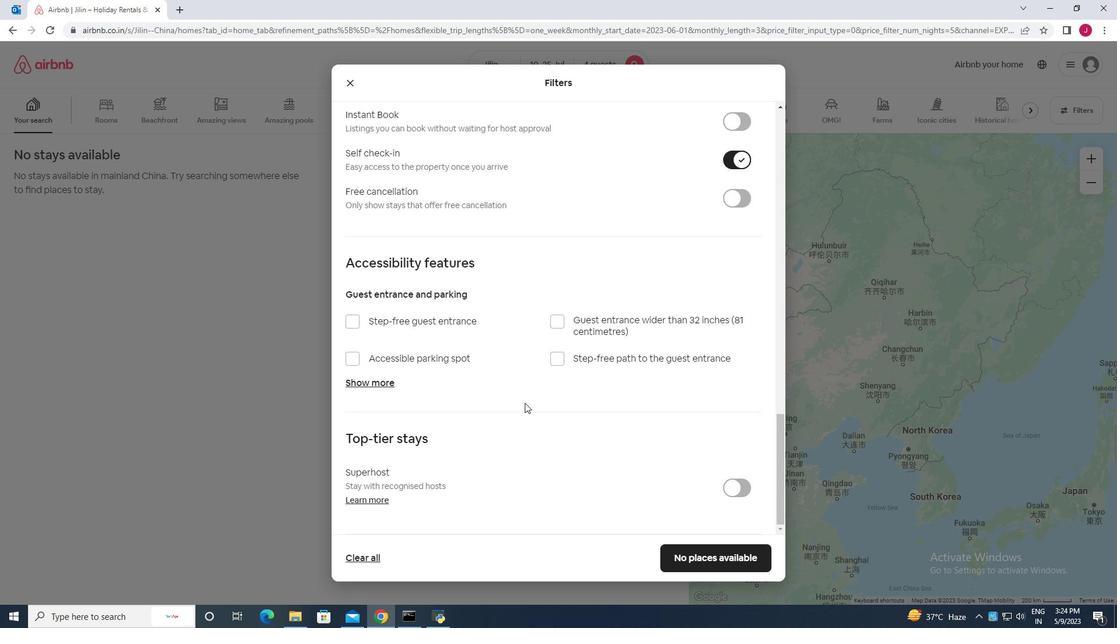 
Action: Mouse scrolled (525, 402) with delta (0, 0)
Screenshot: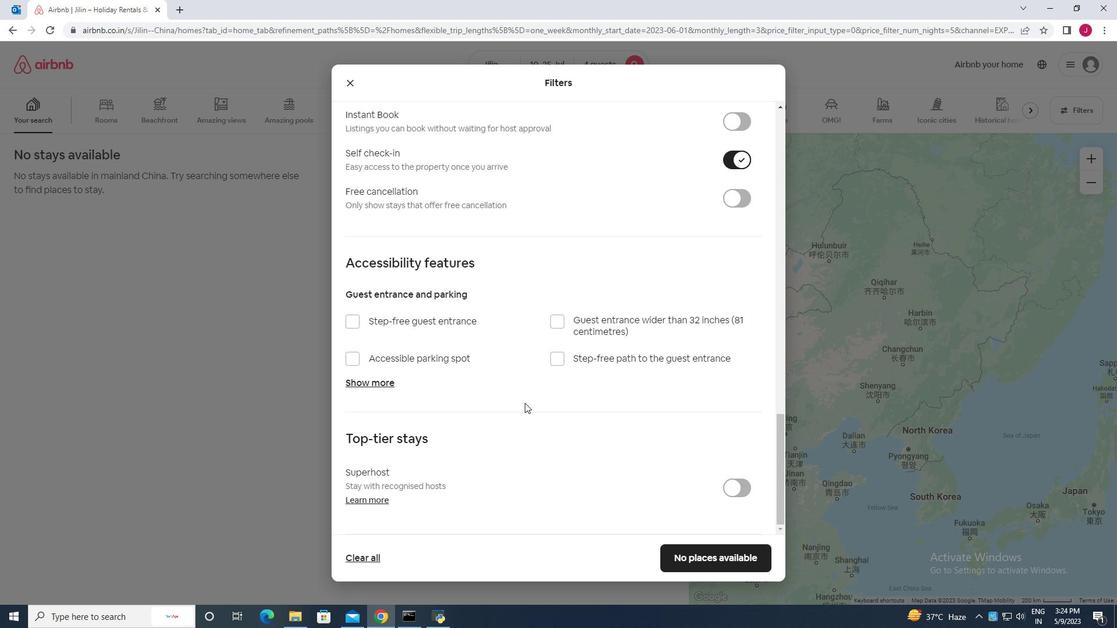 
Action: Mouse scrolled (525, 402) with delta (0, 0)
Screenshot: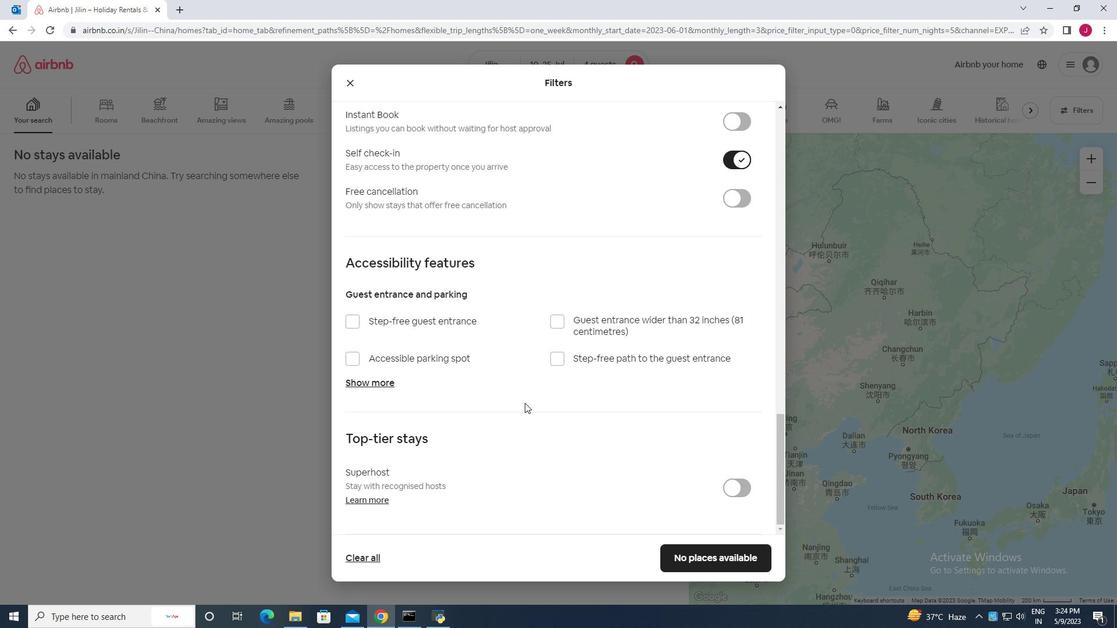 
Action: Mouse scrolled (525, 402) with delta (0, 0)
Screenshot: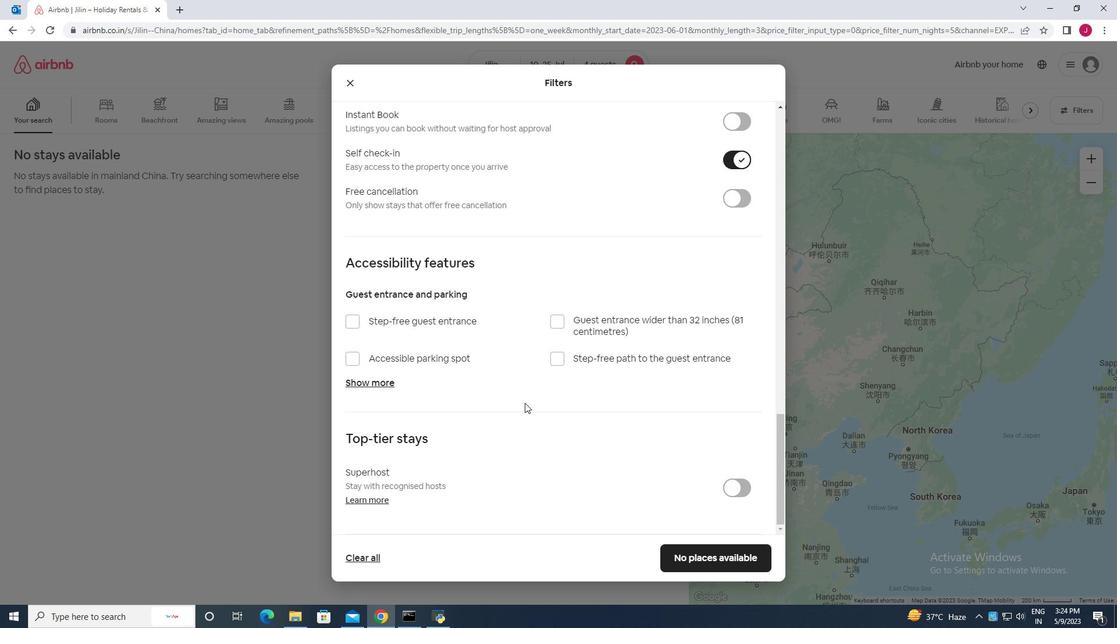 
Action: Mouse moved to (705, 563)
Screenshot: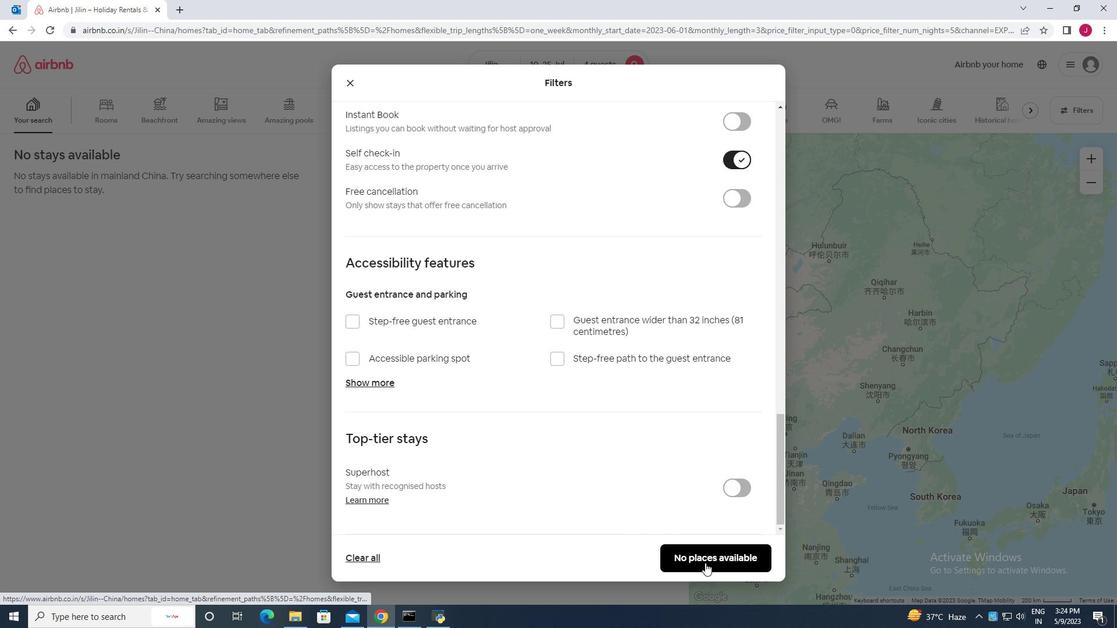 
Action: Mouse pressed left at (705, 563)
Screenshot: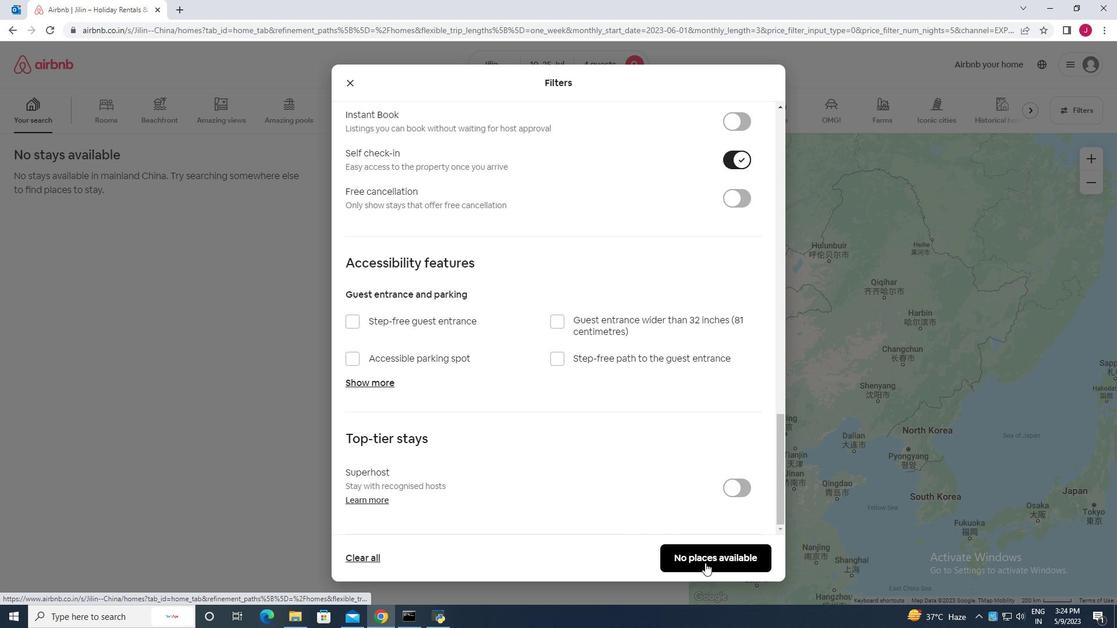 
Action: Mouse moved to (696, 557)
Screenshot: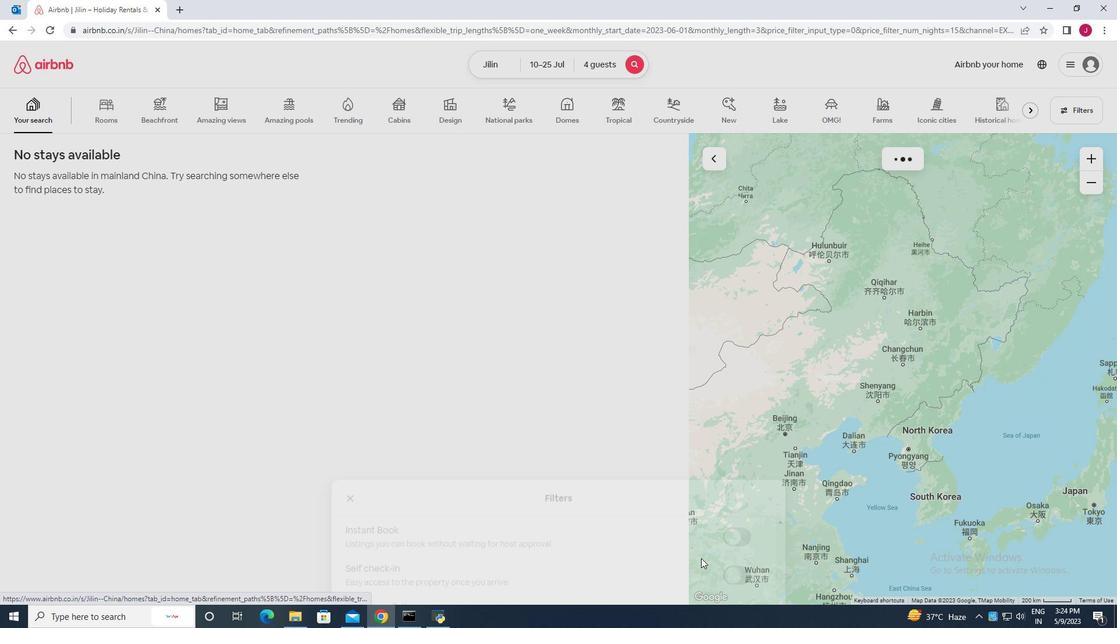 
